 Task: In the Contact  LiamJones@AOL.com, schedule and save the meeting with title: 'Collaborative Discussion', Select date: '27 July, 2023', select start time: 6:00:PM. Add location in person Los Angeles with meeting description: Kindly join this meeting to understand Product Demo and Service Presentation.. Logged in from softage.5@softage.net
Action: Mouse moved to (113, 69)
Screenshot: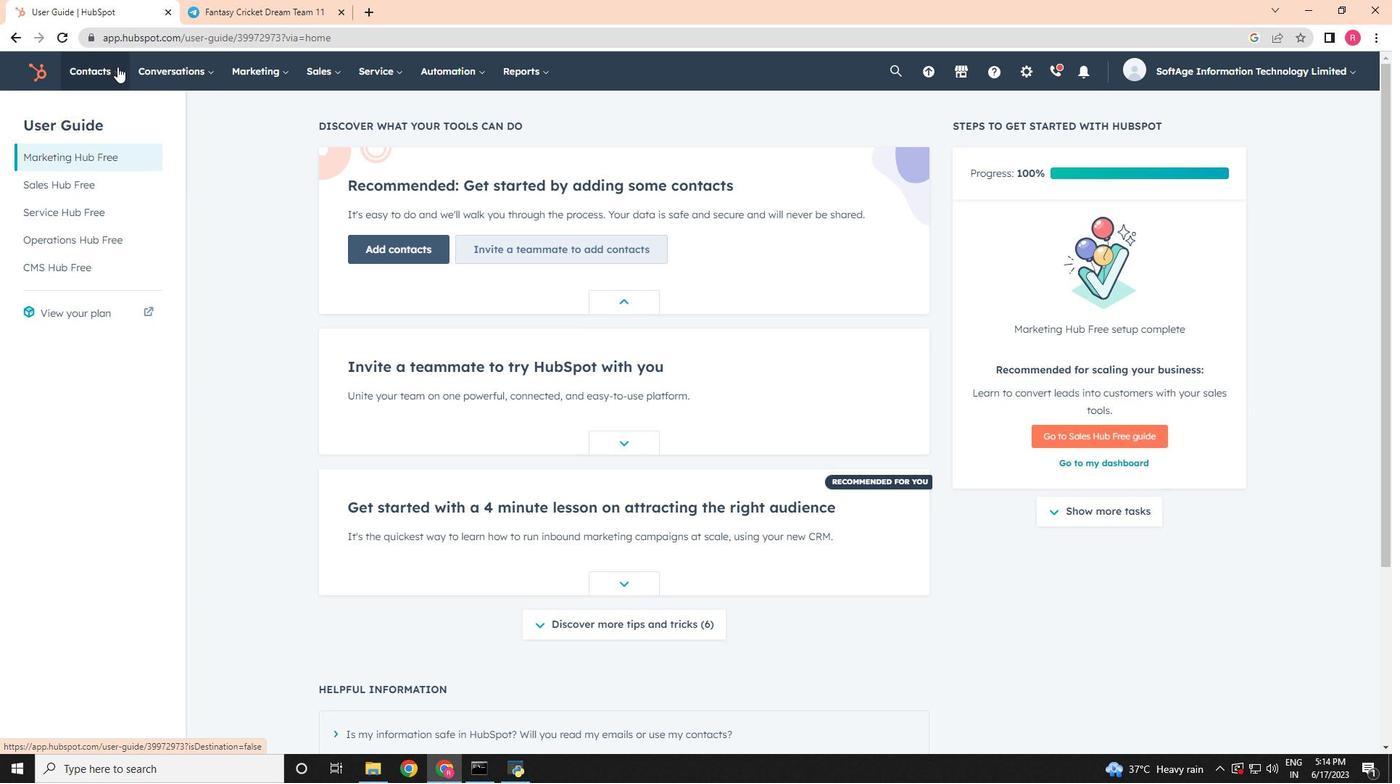 
Action: Mouse pressed left at (113, 69)
Screenshot: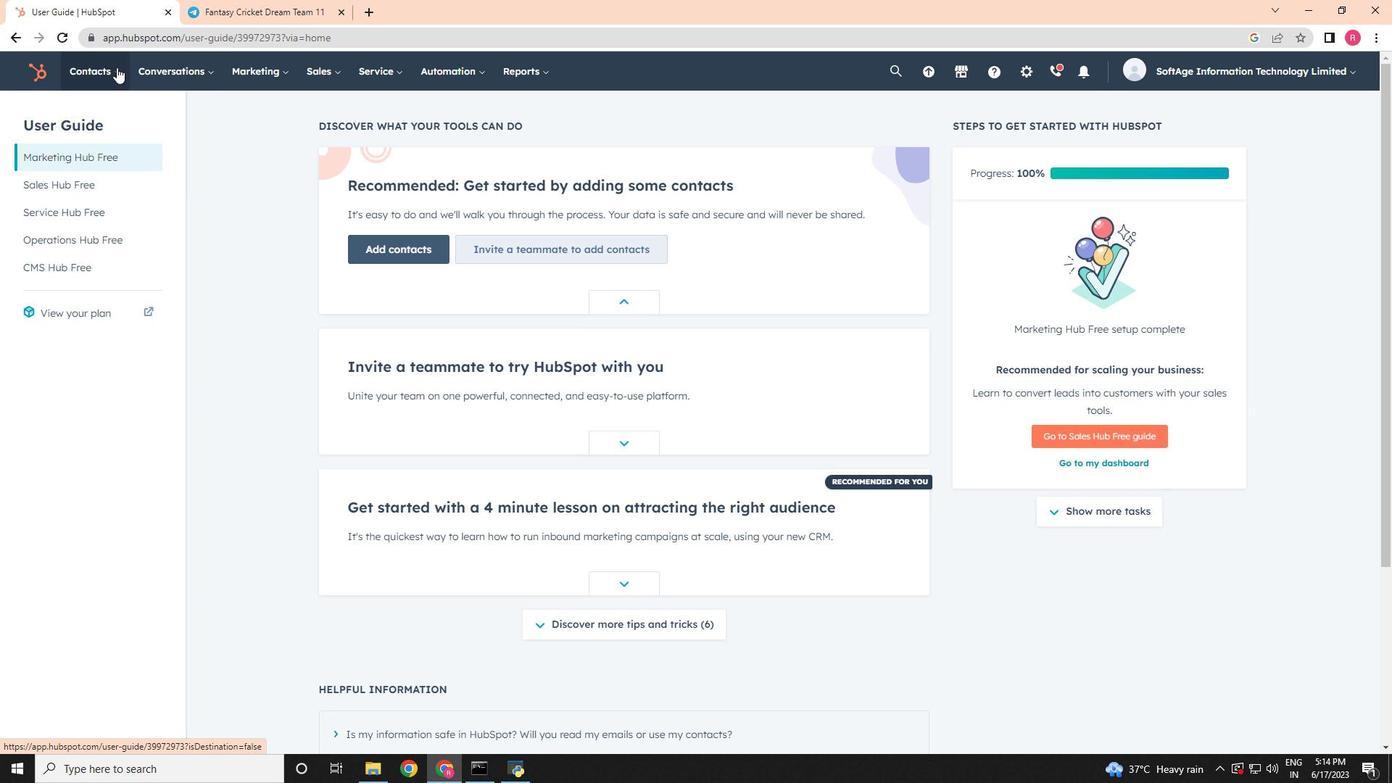 
Action: Mouse moved to (109, 118)
Screenshot: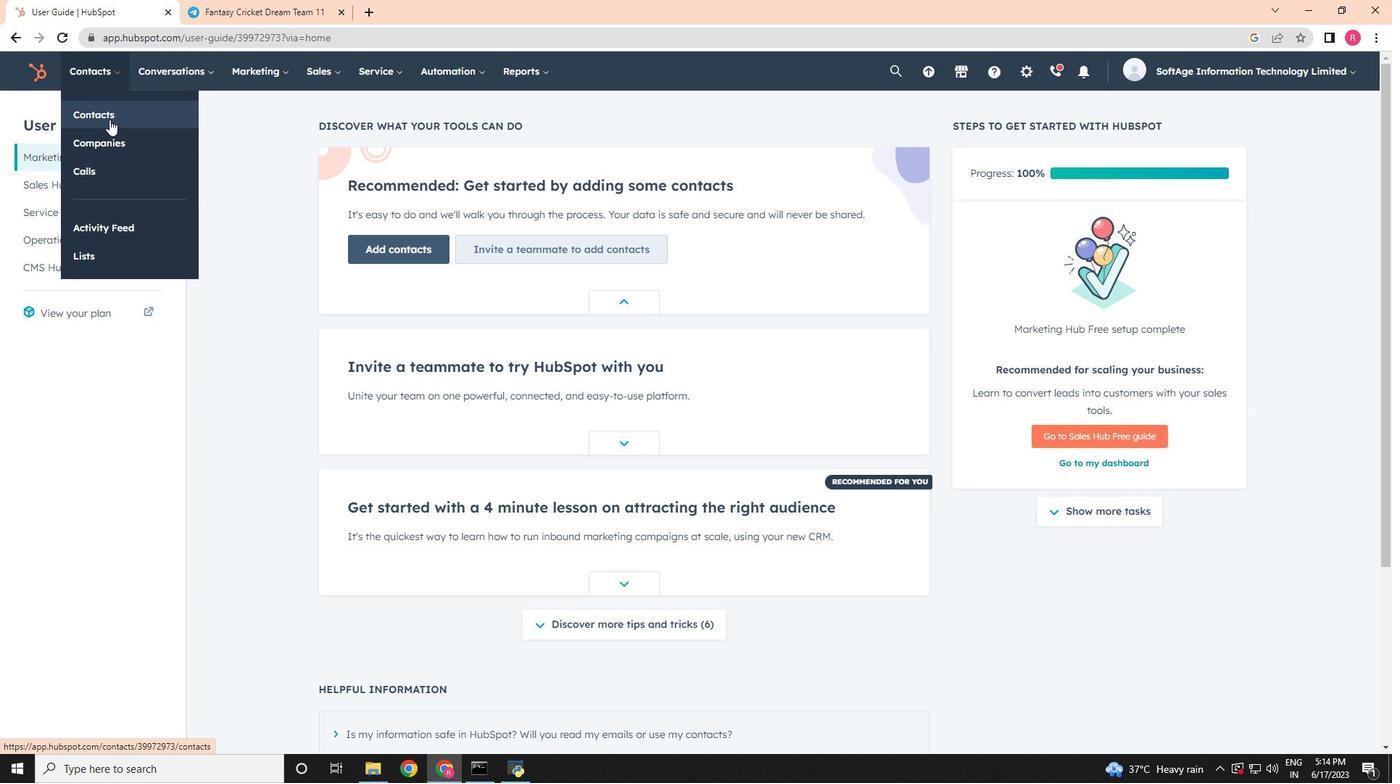 
Action: Mouse pressed left at (109, 118)
Screenshot: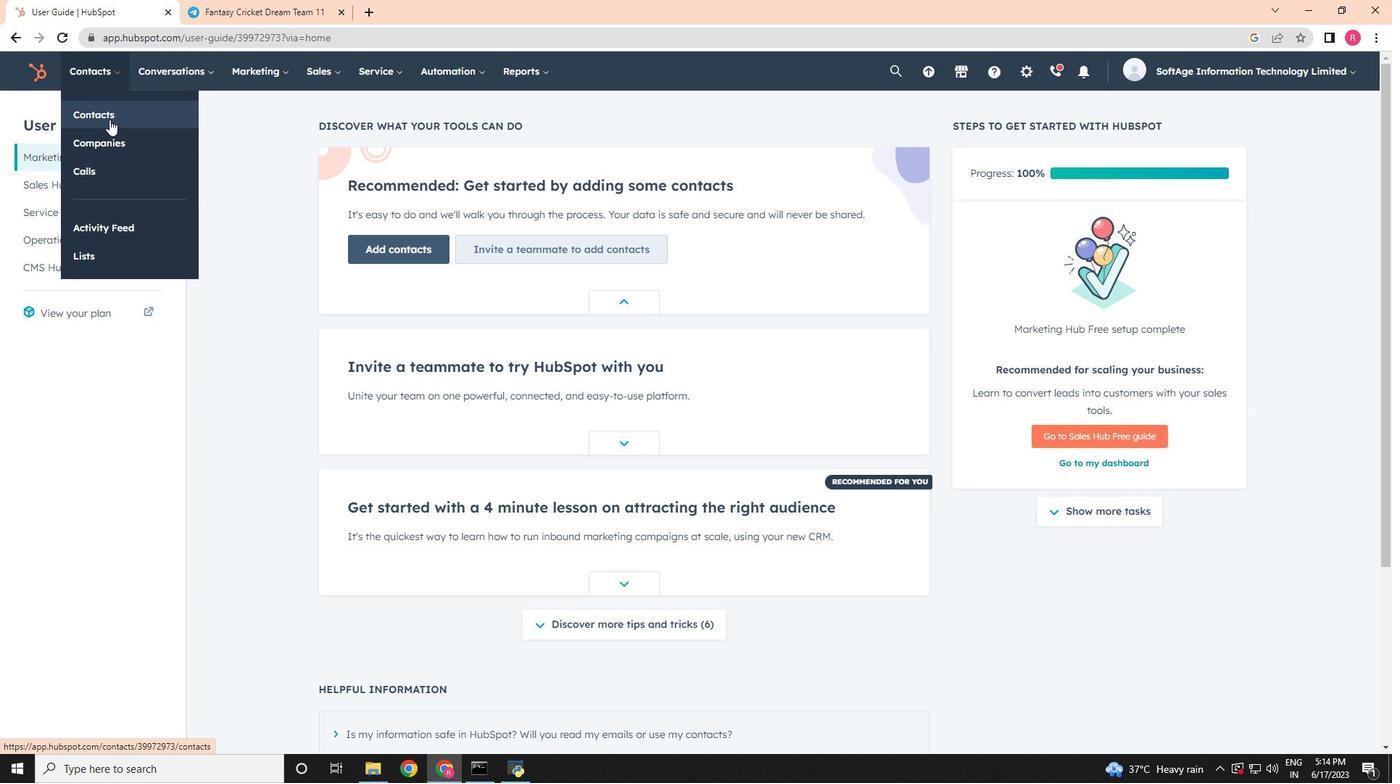 
Action: Mouse moved to (118, 236)
Screenshot: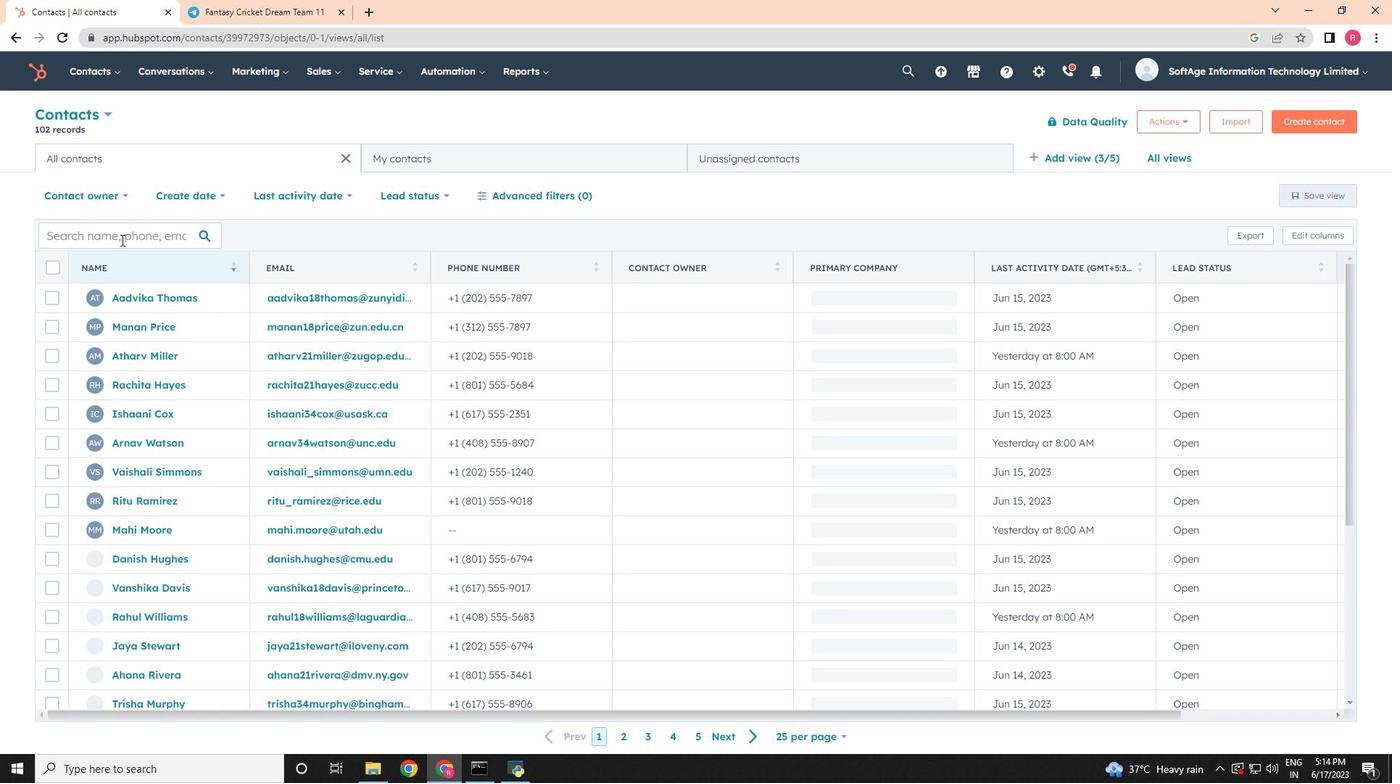 
Action: Mouse pressed left at (118, 236)
Screenshot: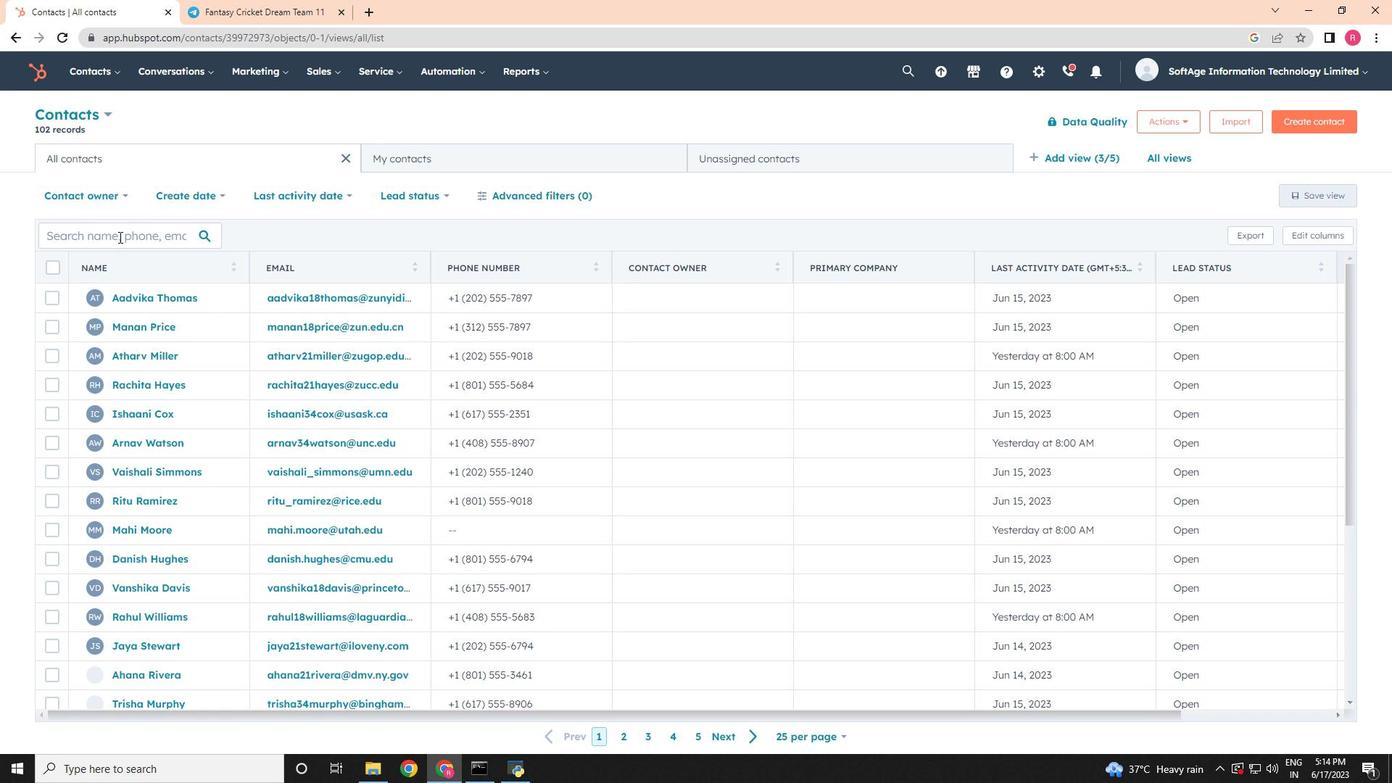 
Action: Key pressed <Key.shift><Key.shift>Liam<Key.shift>Jones<Key.shift><Key.shift><Key.shift><Key.shift><Key.shift><Key.shift><Key.shift><Key.shift><Key.shift><Key.shift><Key.shift><Key.shift><Key.shift><Key.shift><Key.shift><Key.shift><Key.shift><Key.shift><Key.shift><Key.shift><Key.shift><Key.shift>@<Key.shift>AOL
Screenshot: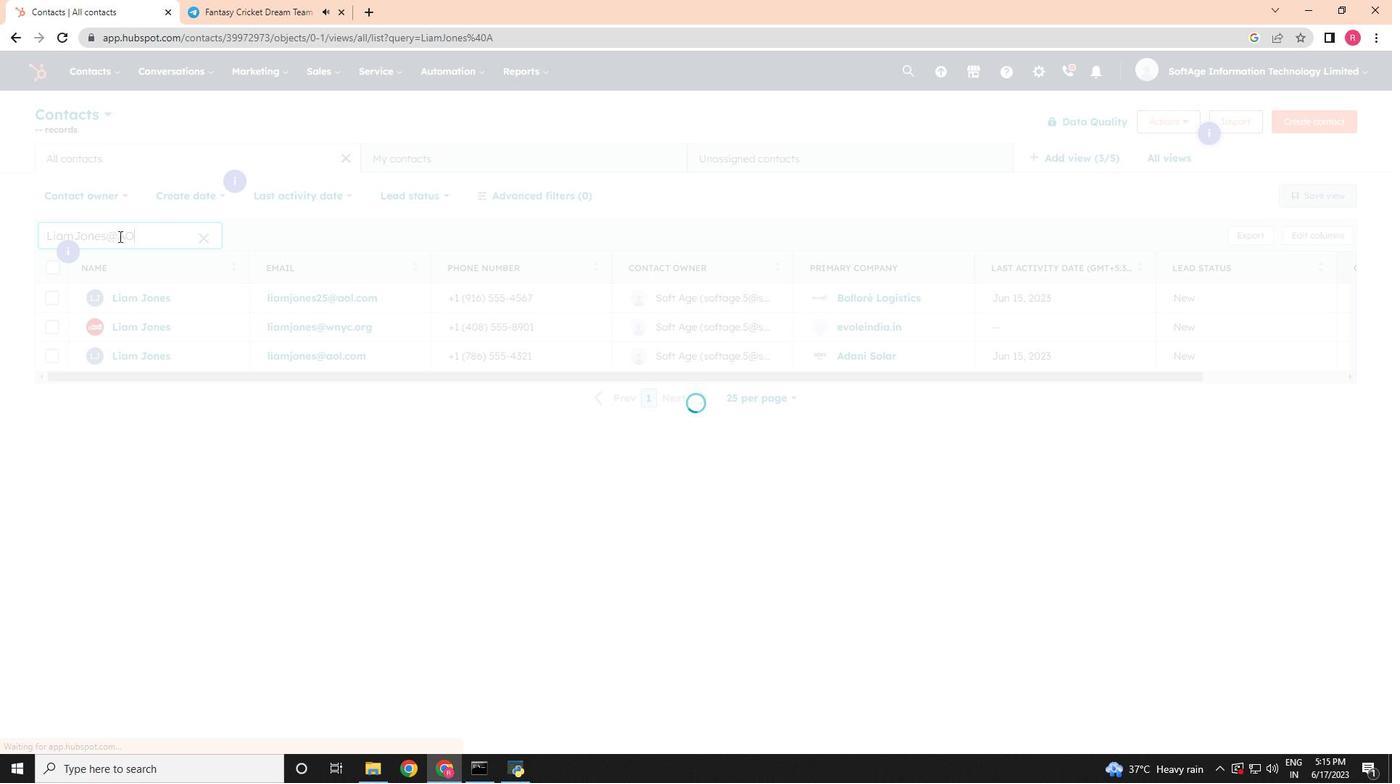 
Action: Mouse moved to (145, 298)
Screenshot: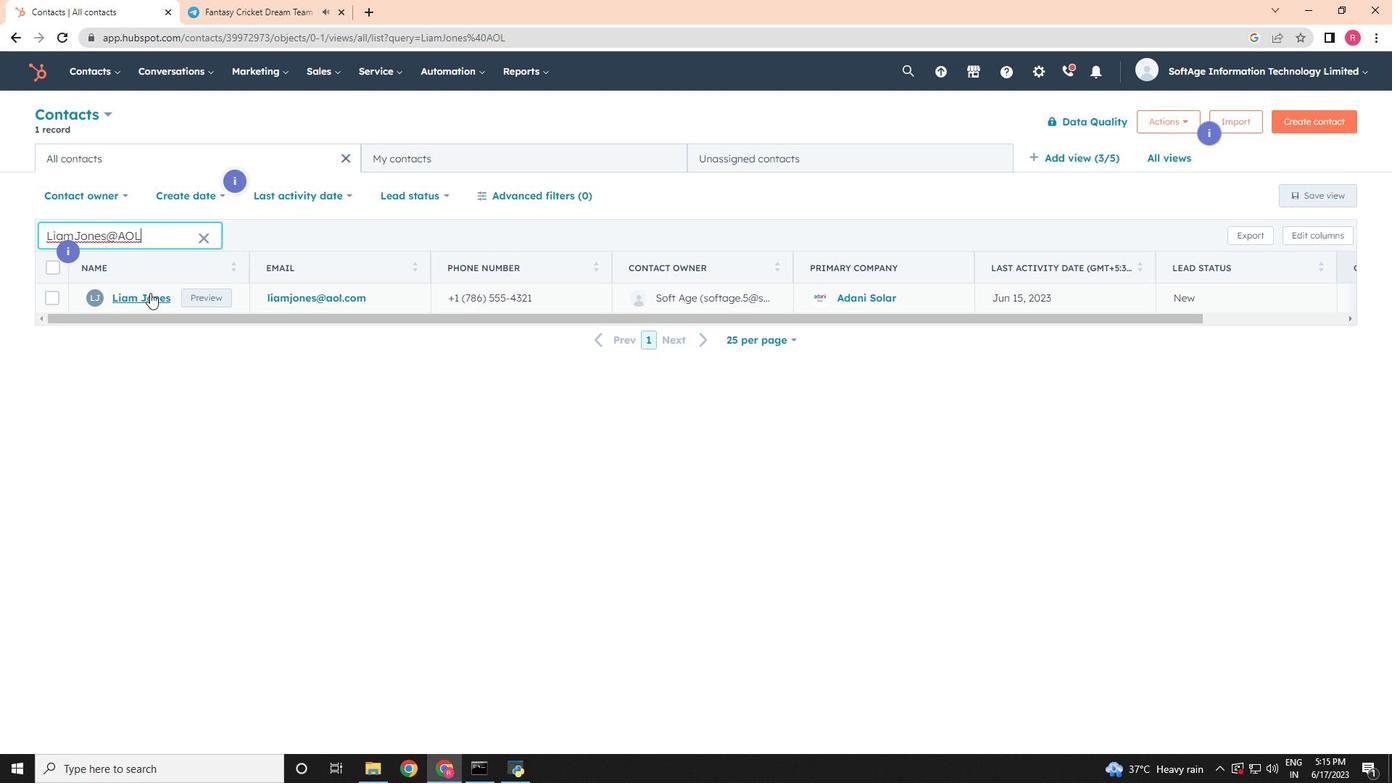 
Action: Mouse pressed left at (145, 298)
Screenshot: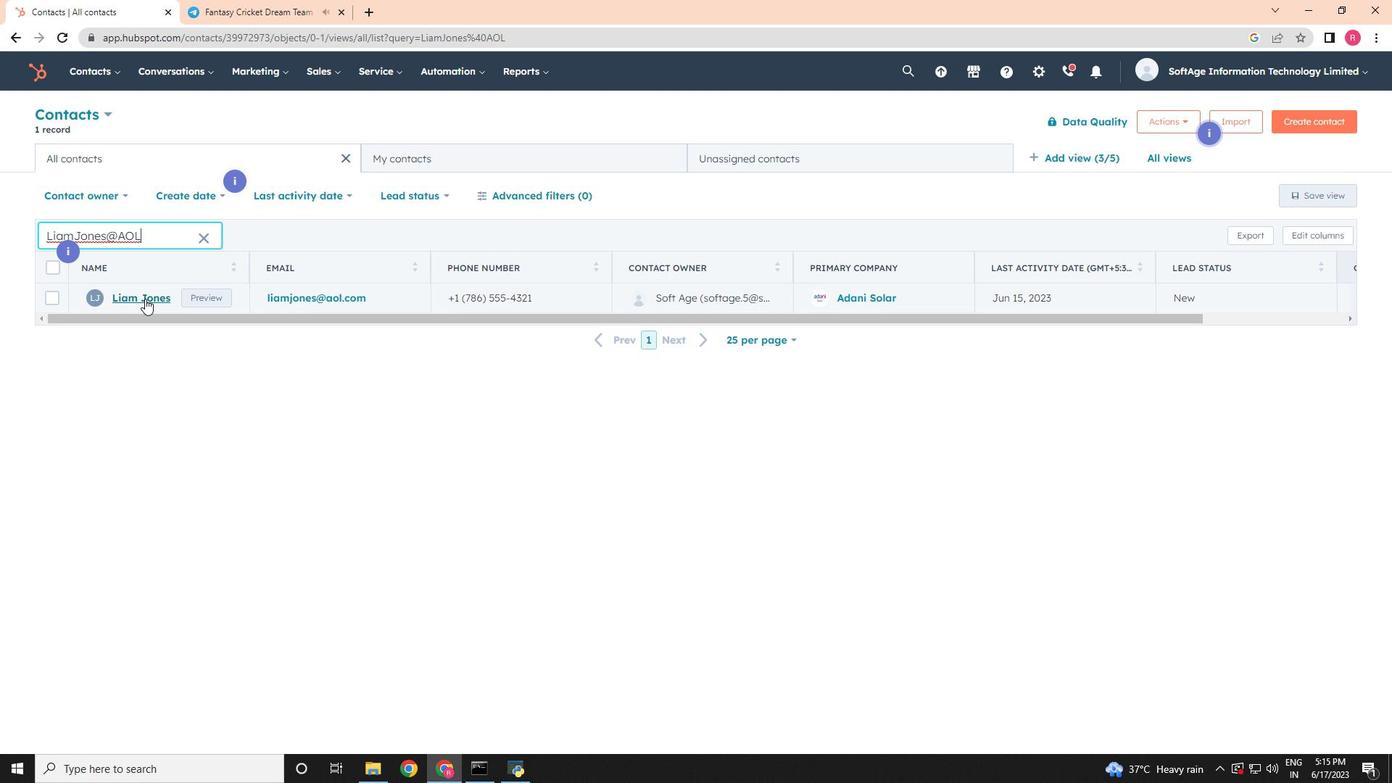 
Action: Mouse moved to (226, 295)
Screenshot: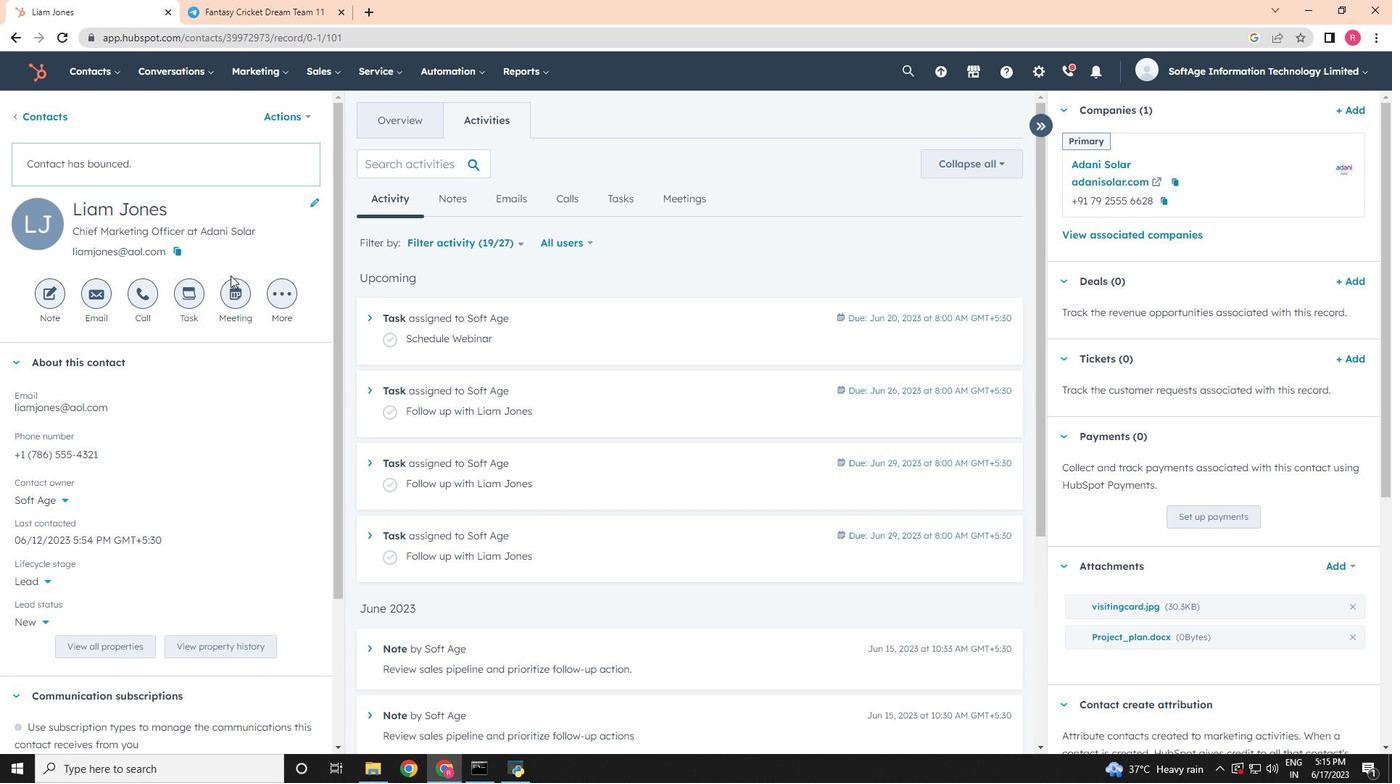 
Action: Mouse pressed left at (226, 295)
Screenshot: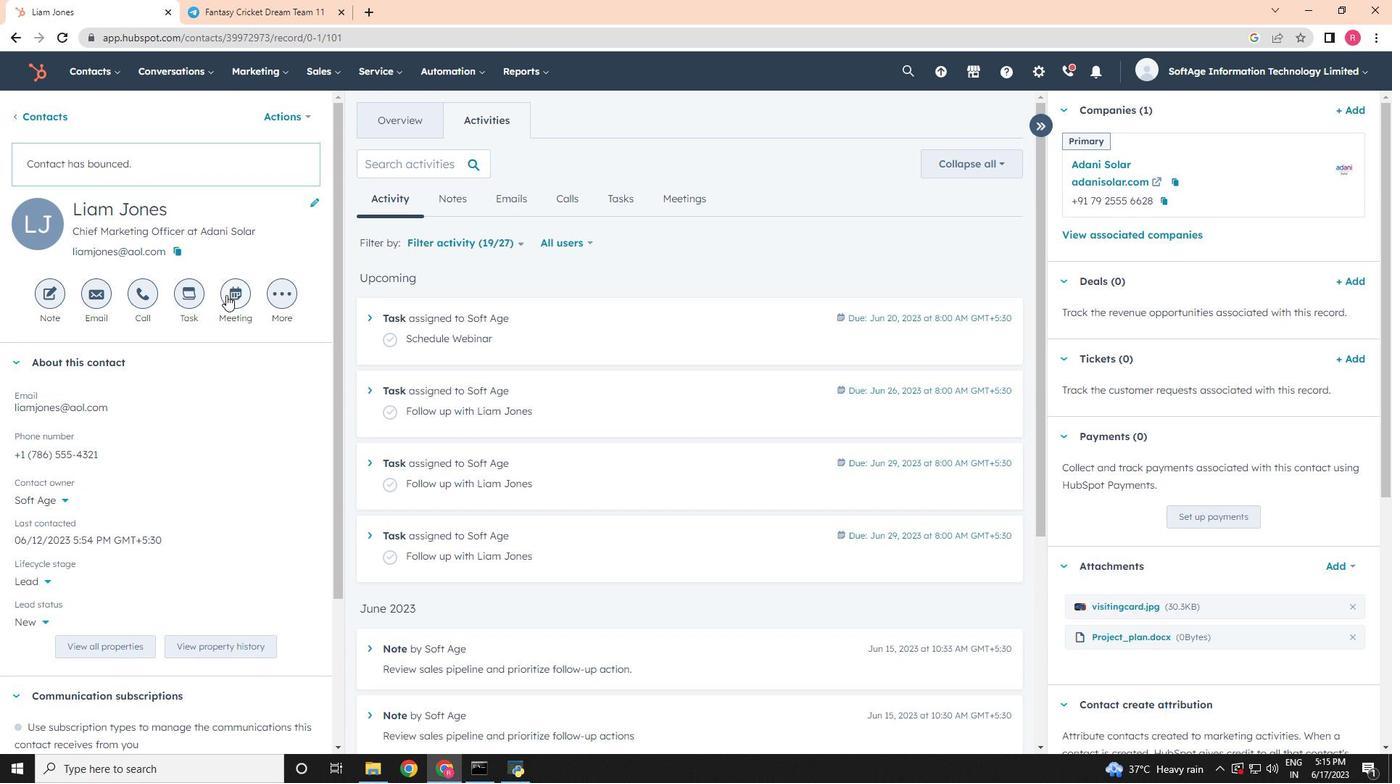 
Action: Mouse moved to (767, 60)
Screenshot: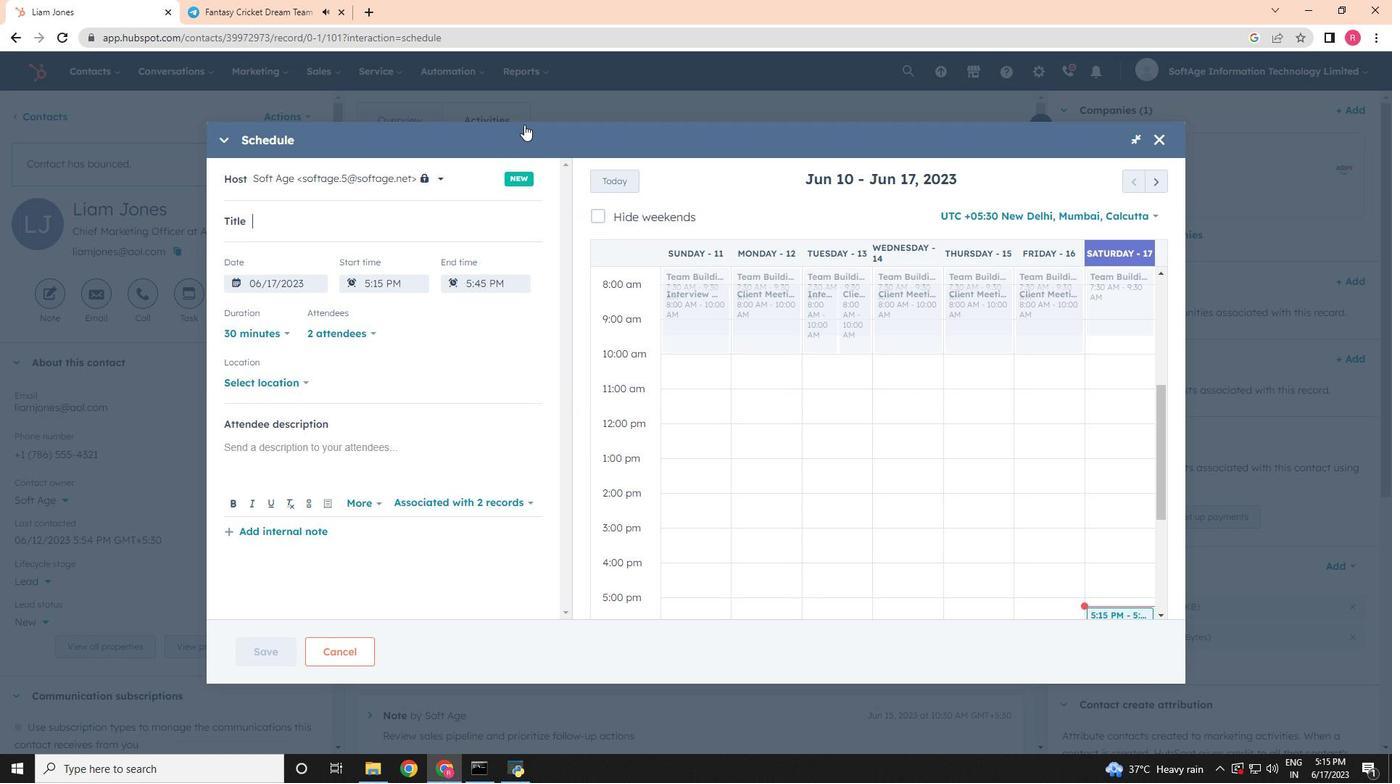 
Action: Key pressed <Key.shift>Collabrative<Key.space><Key.shift>Discussion
Screenshot: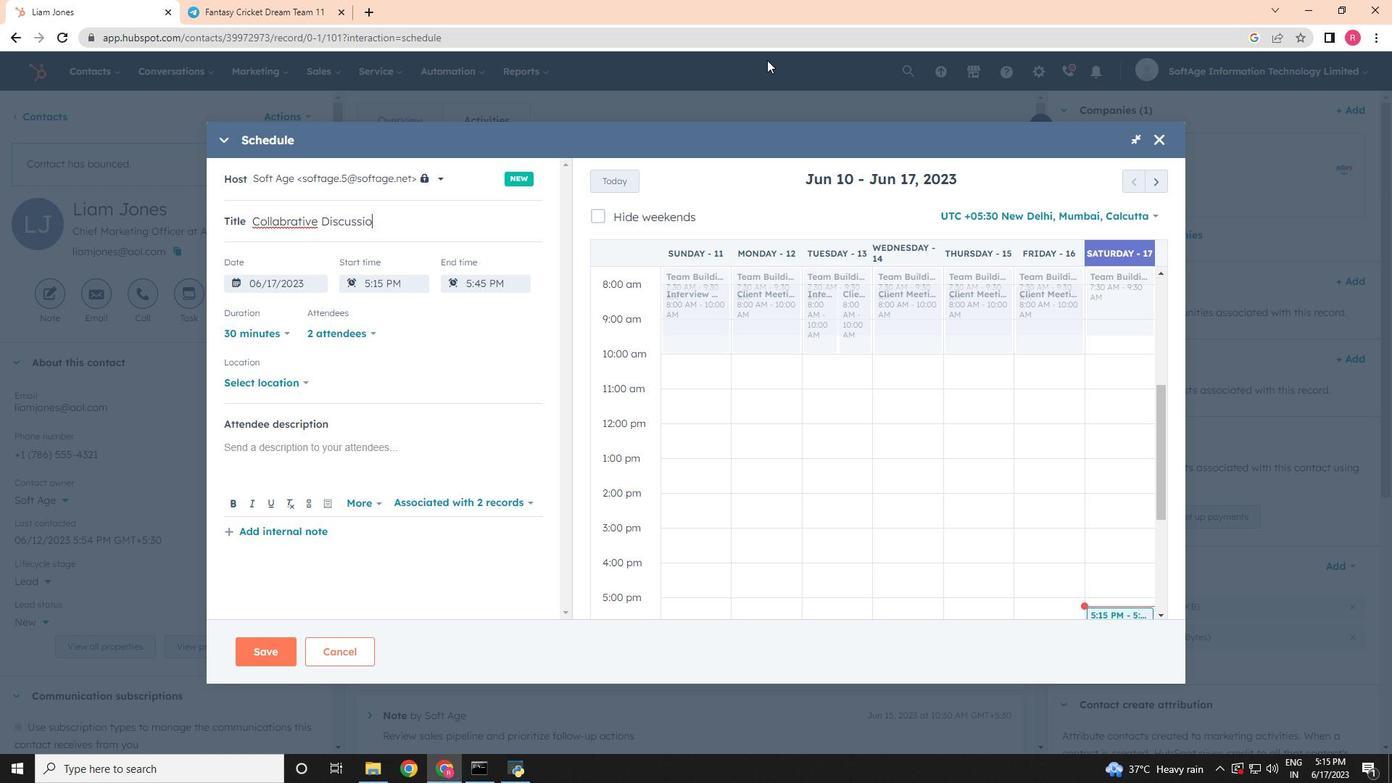 
Action: Mouse moved to (284, 223)
Screenshot: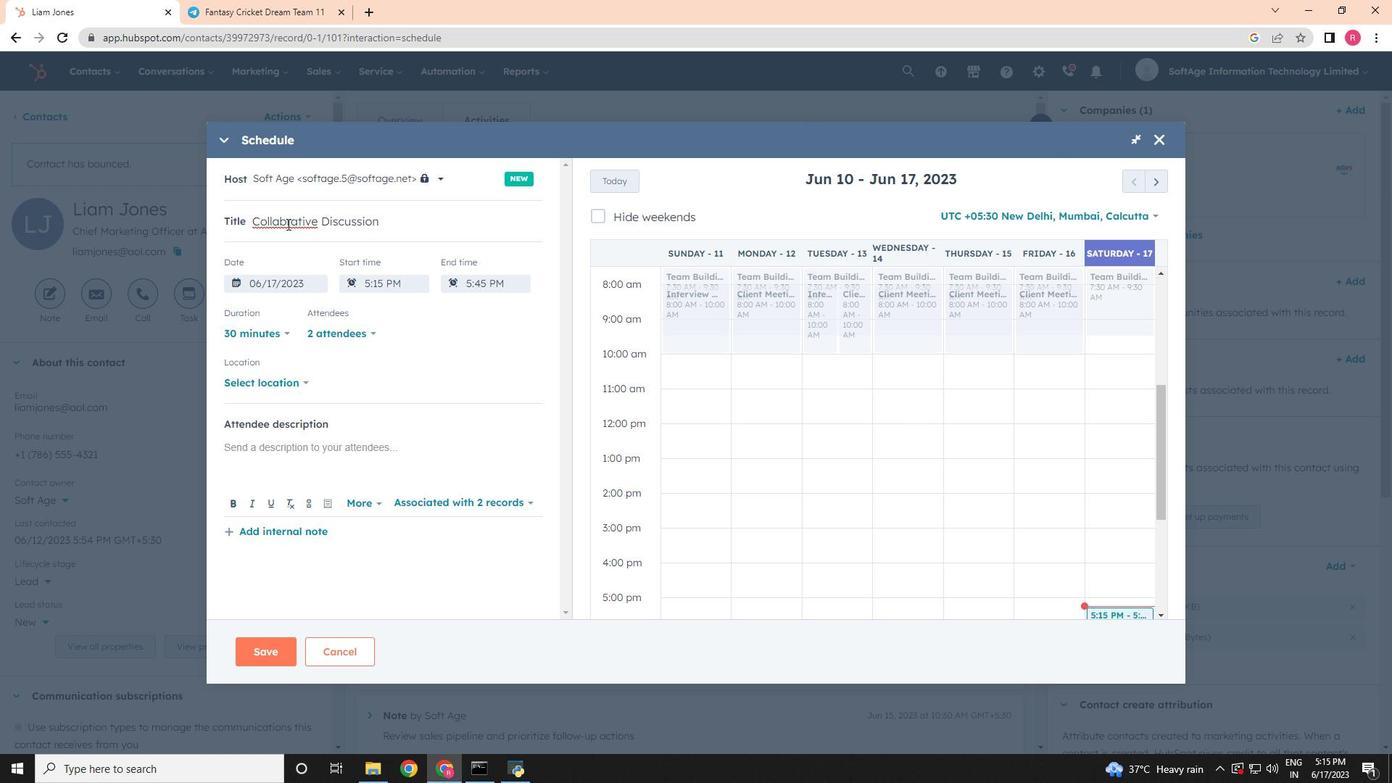 
Action: Mouse pressed left at (284, 223)
Screenshot: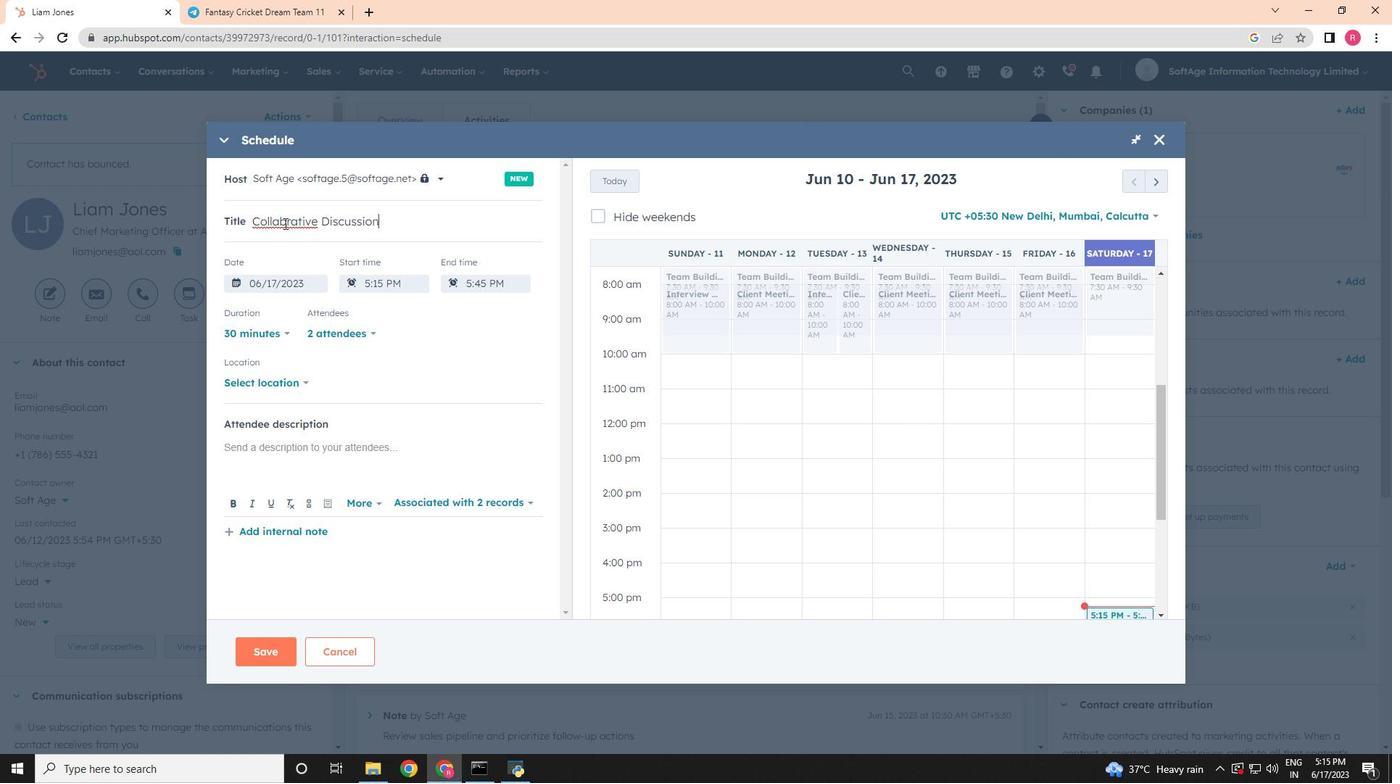 
Action: Key pressed o
Screenshot: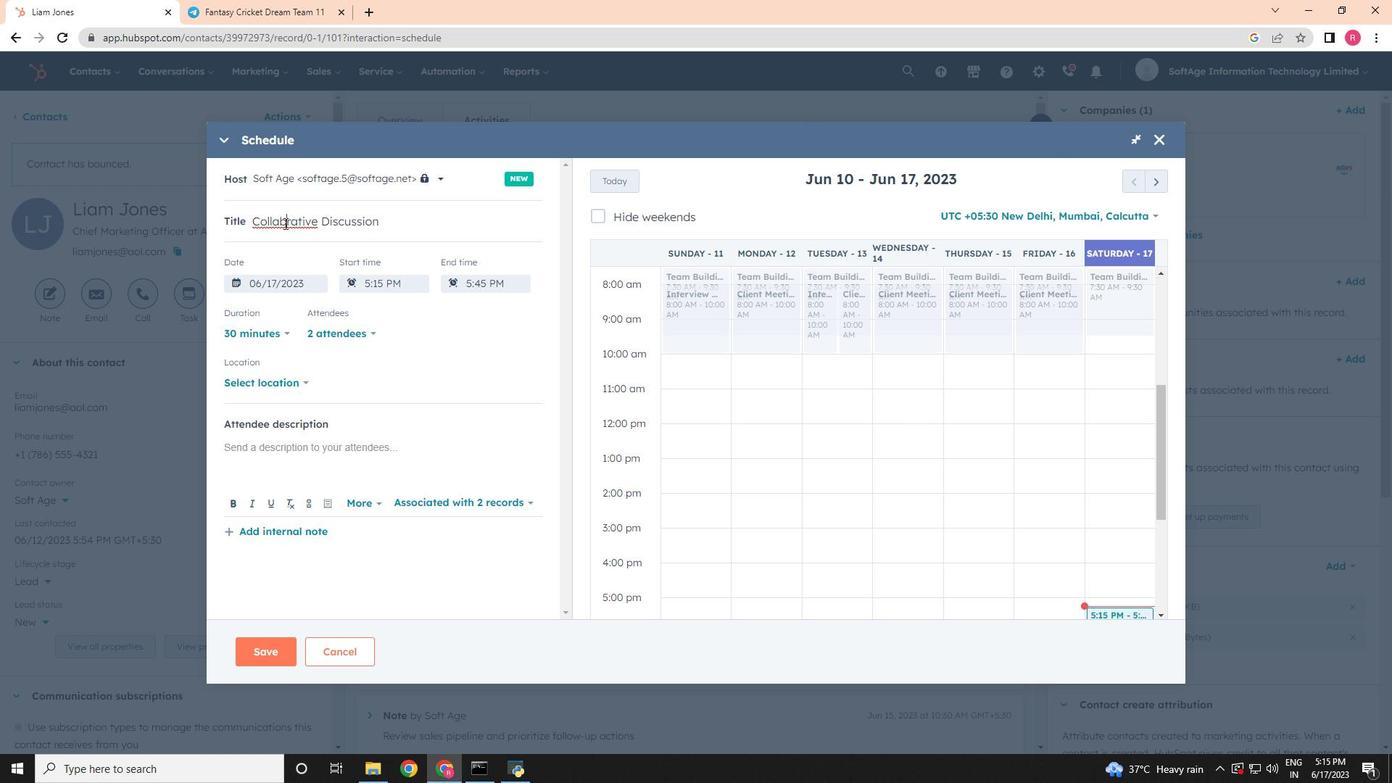 
Action: Mouse moved to (316, 287)
Screenshot: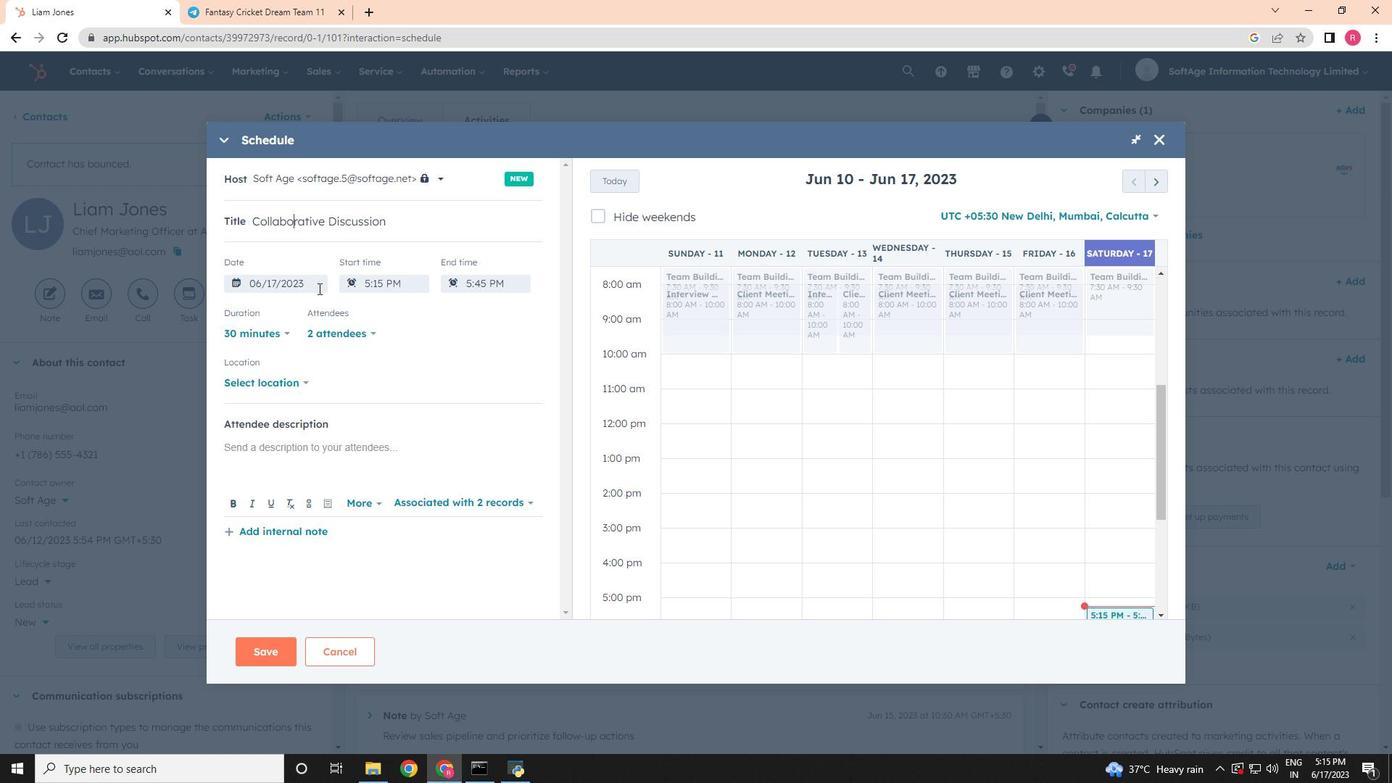 
Action: Mouse pressed left at (316, 287)
Screenshot: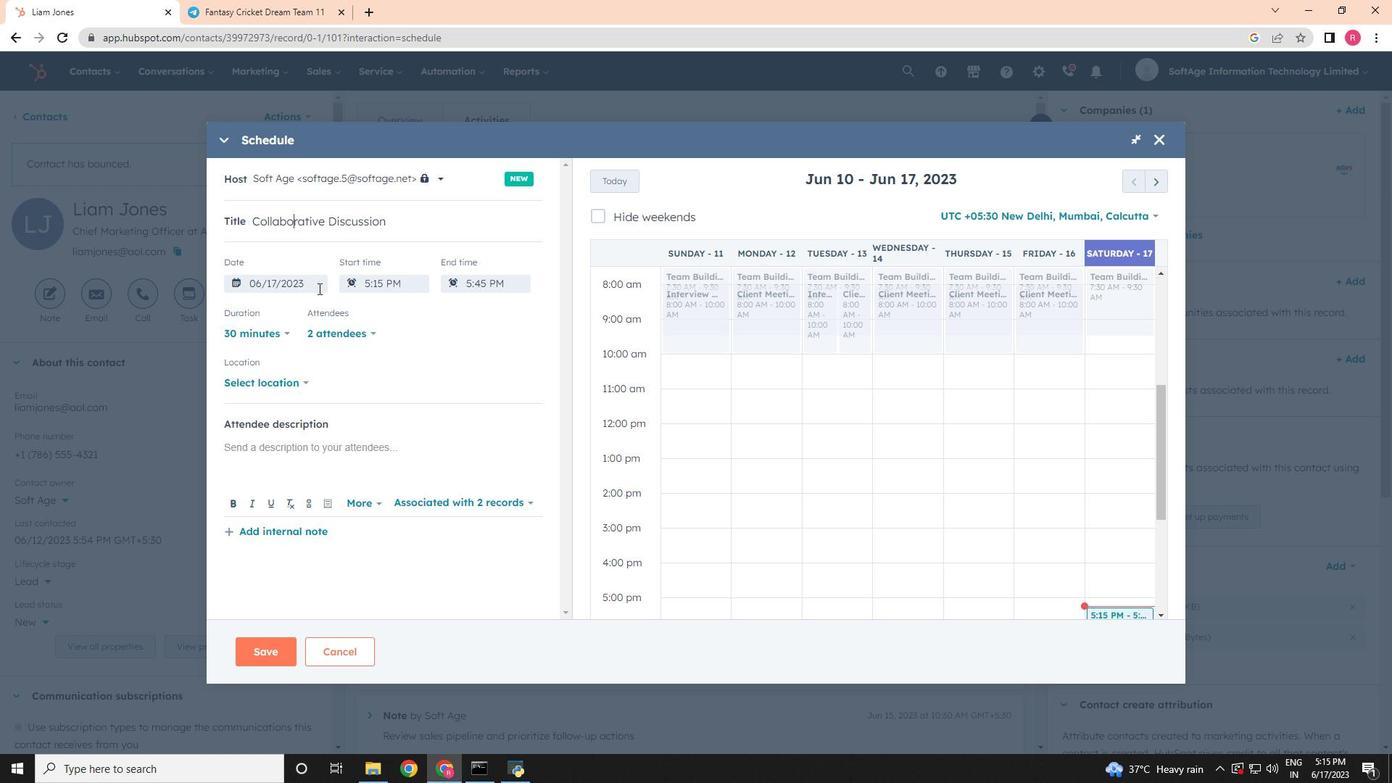 
Action: Mouse moved to (306, 284)
Screenshot: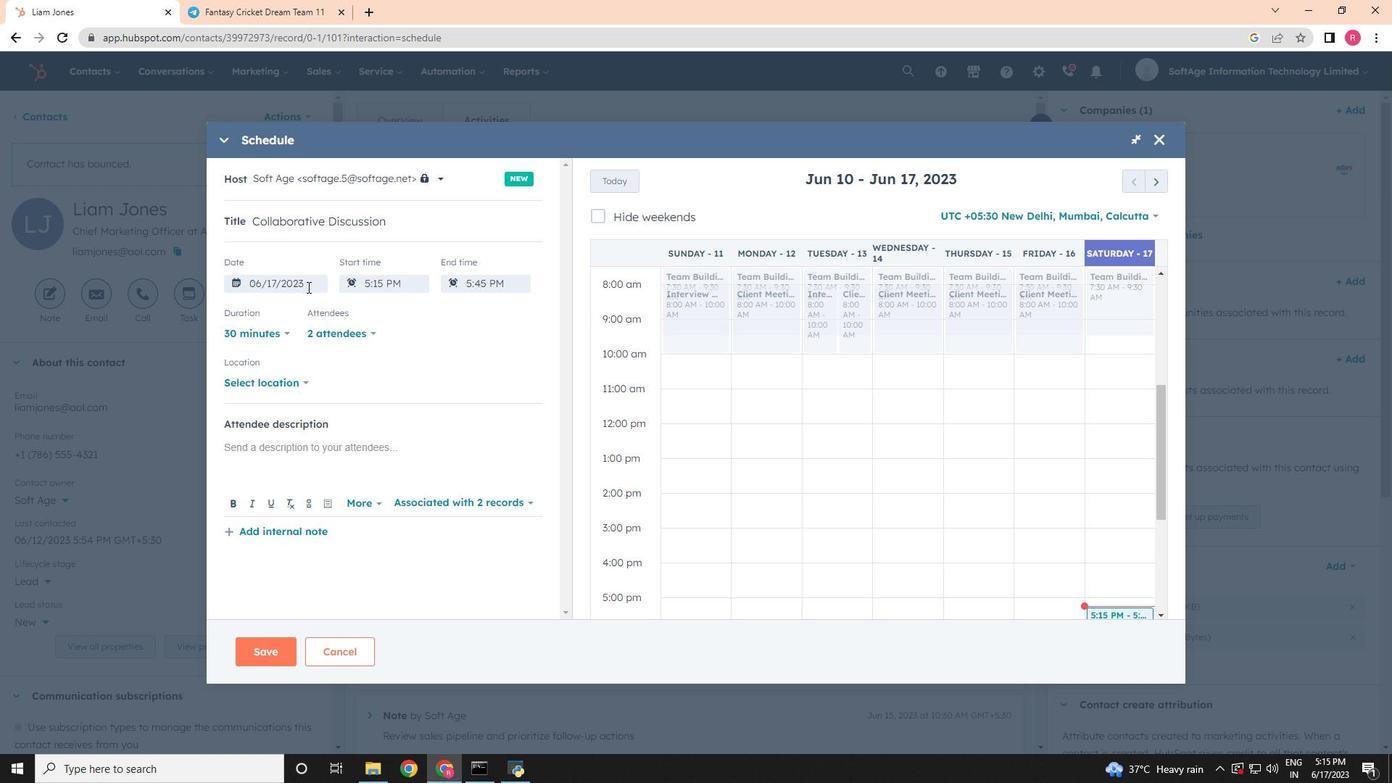 
Action: Mouse pressed left at (306, 284)
Screenshot: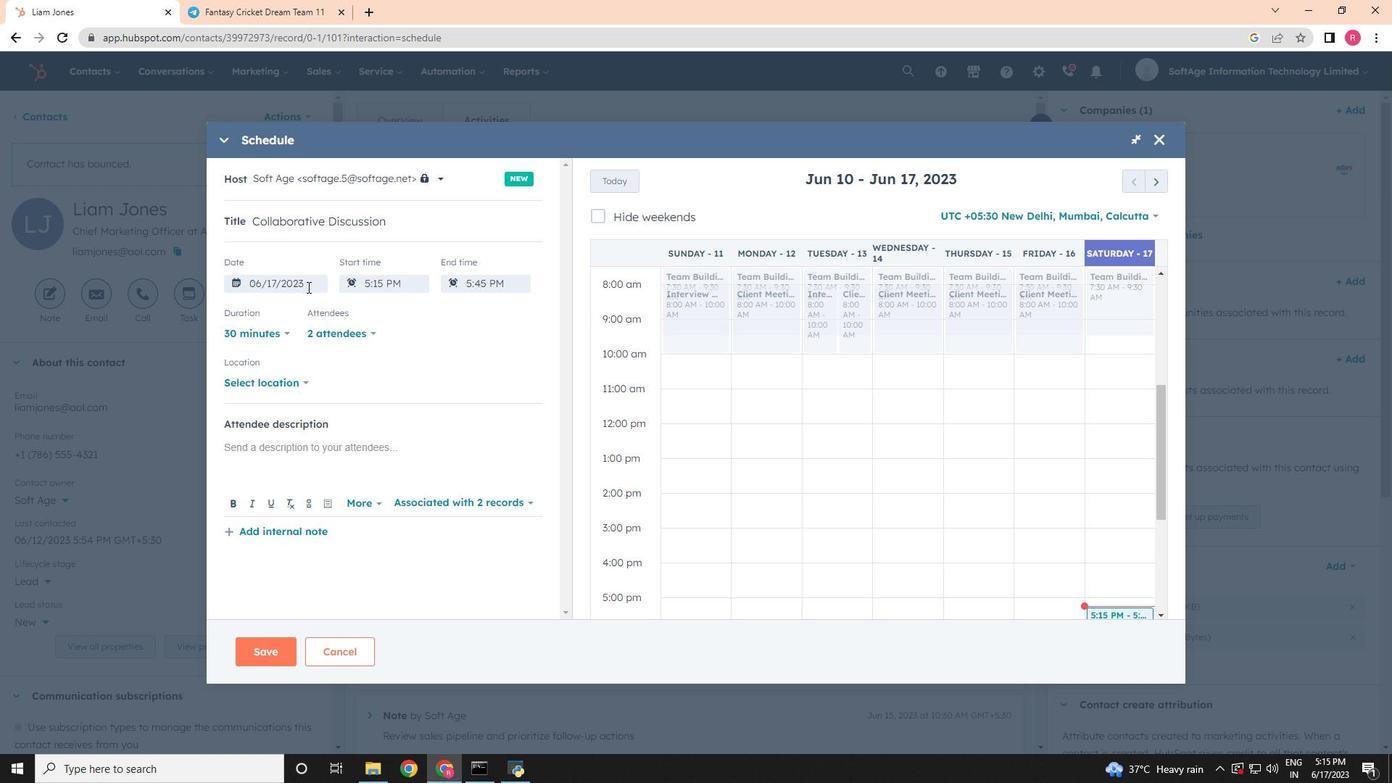 
Action: Mouse moved to (1153, 180)
Screenshot: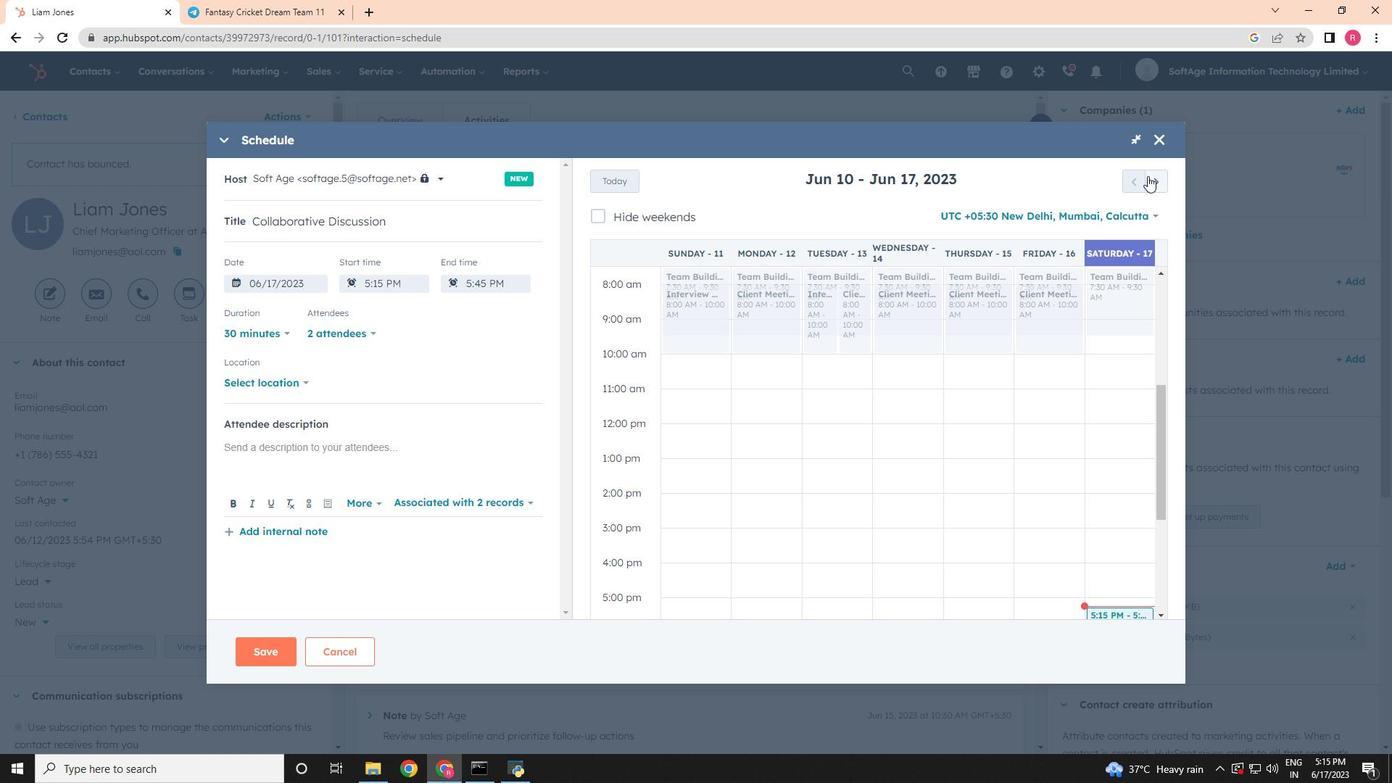 
Action: Mouse pressed left at (1153, 180)
Screenshot: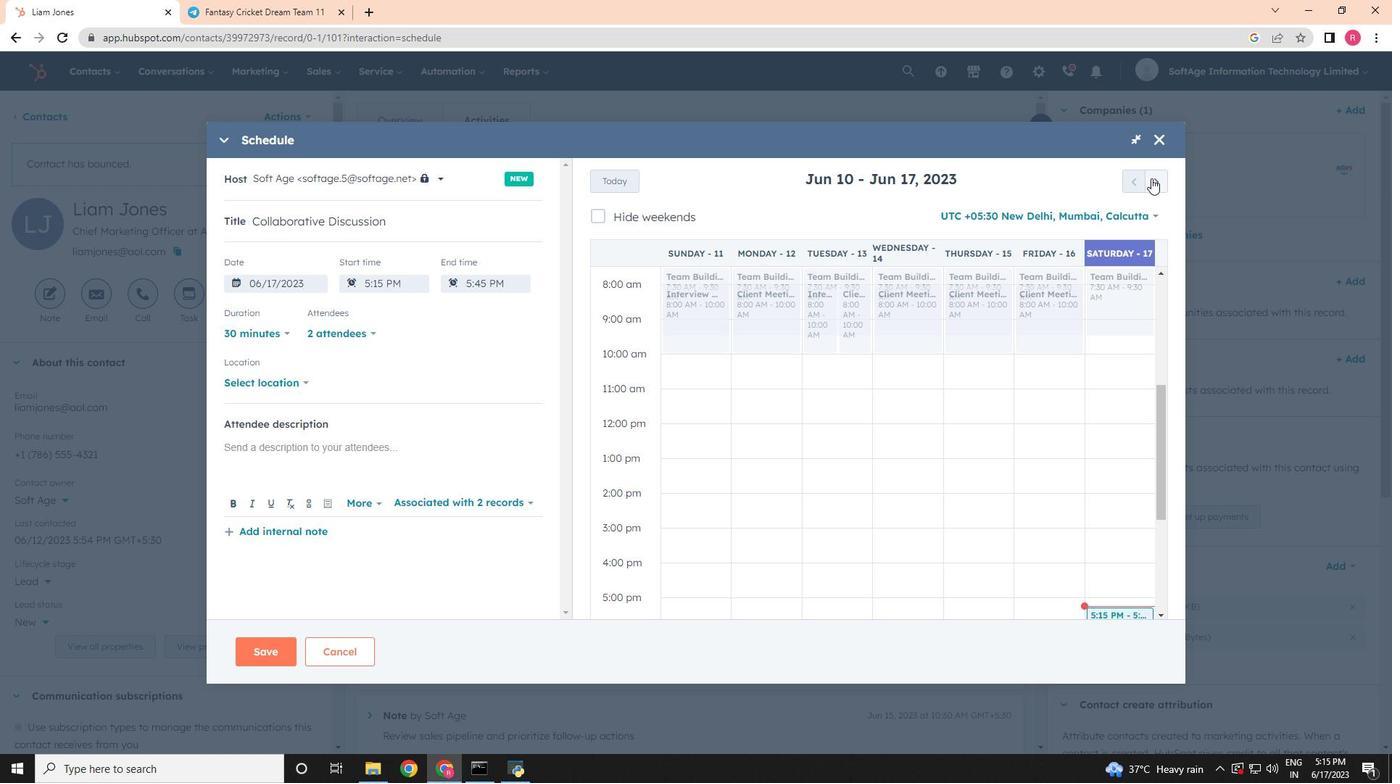 
Action: Mouse moved to (1153, 180)
Screenshot: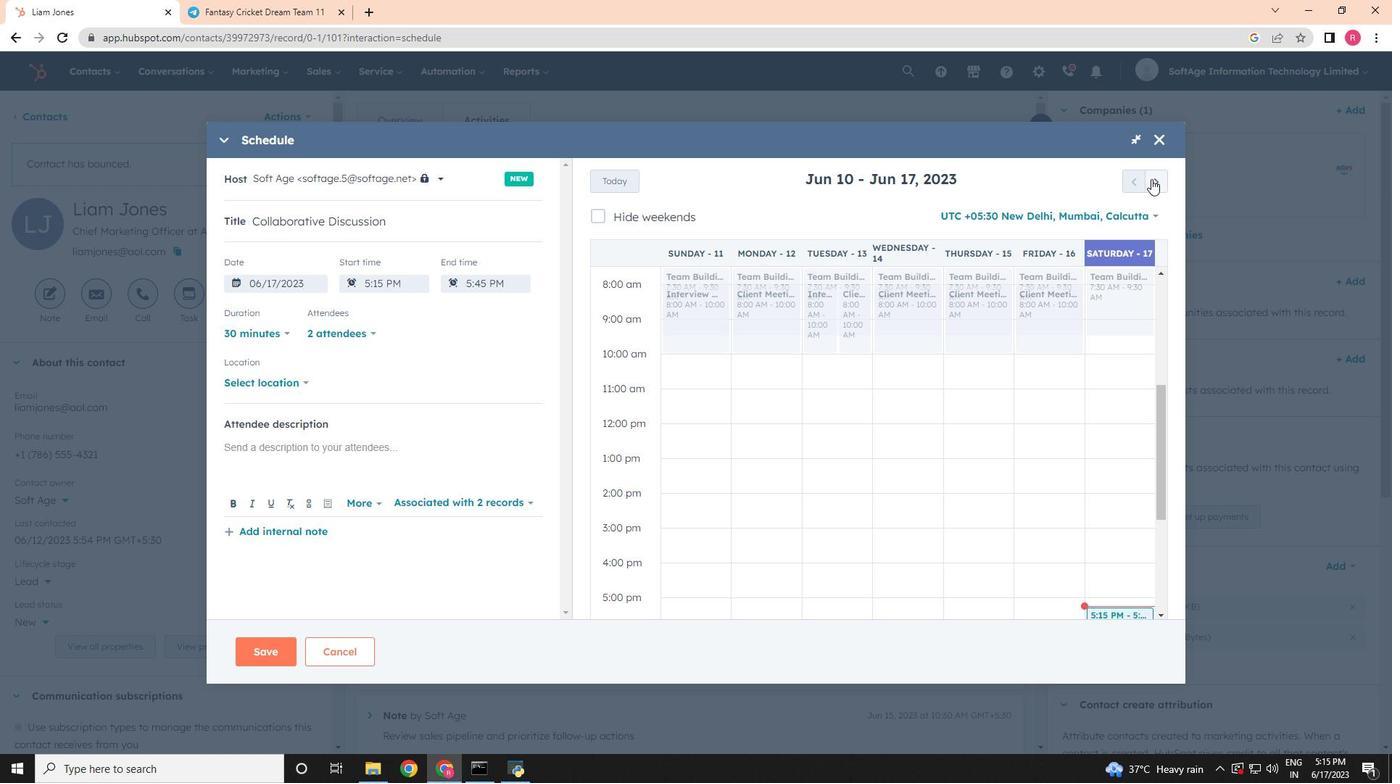 
Action: Mouse pressed left at (1153, 180)
Screenshot: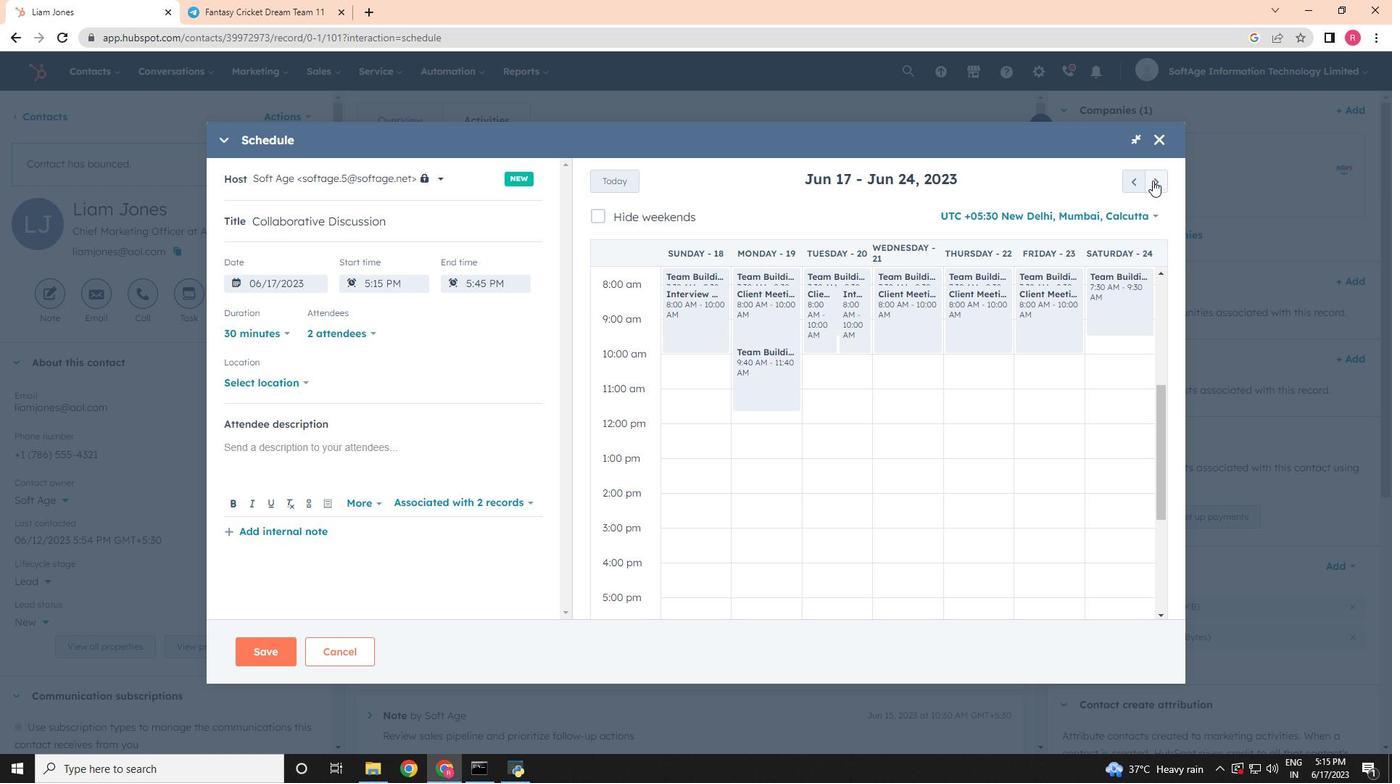 
Action: Mouse moved to (846, 256)
Screenshot: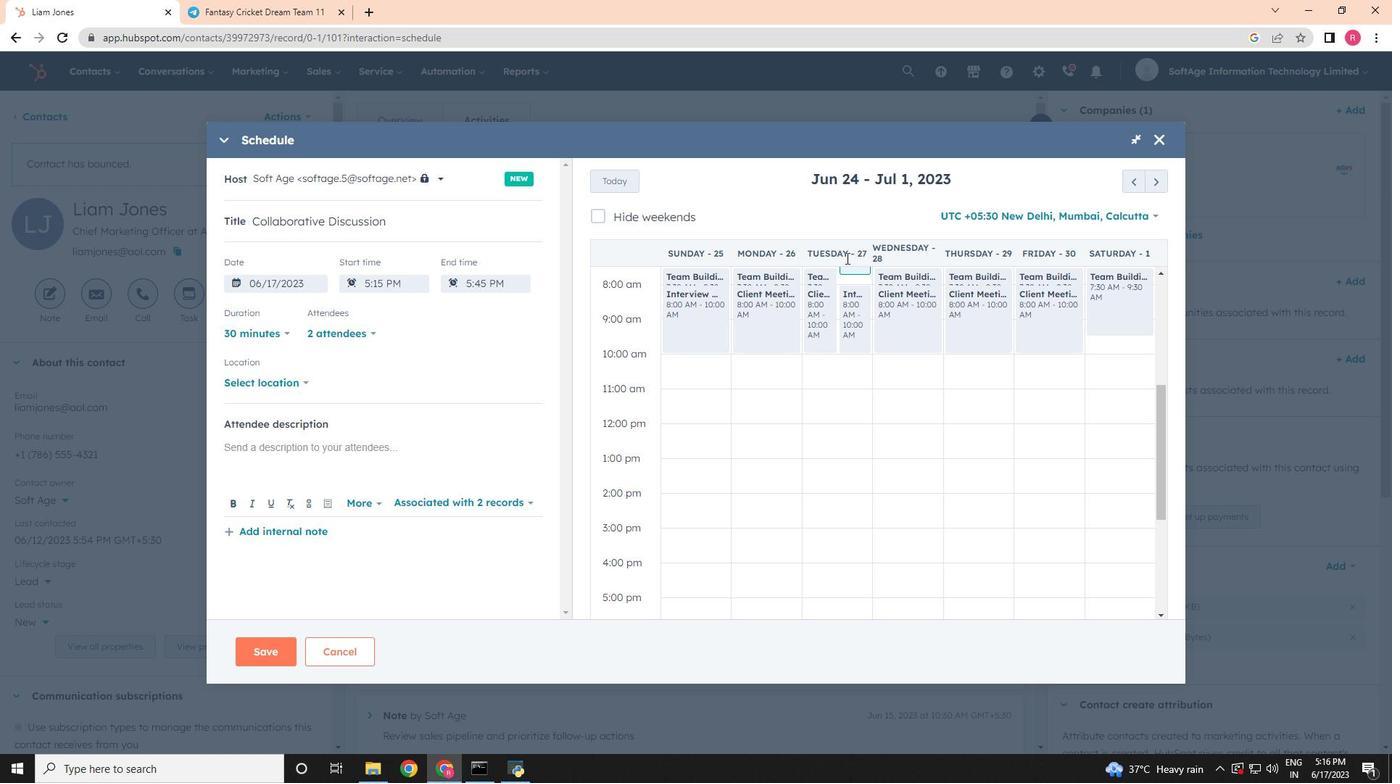 
Action: Mouse pressed left at (846, 256)
Screenshot: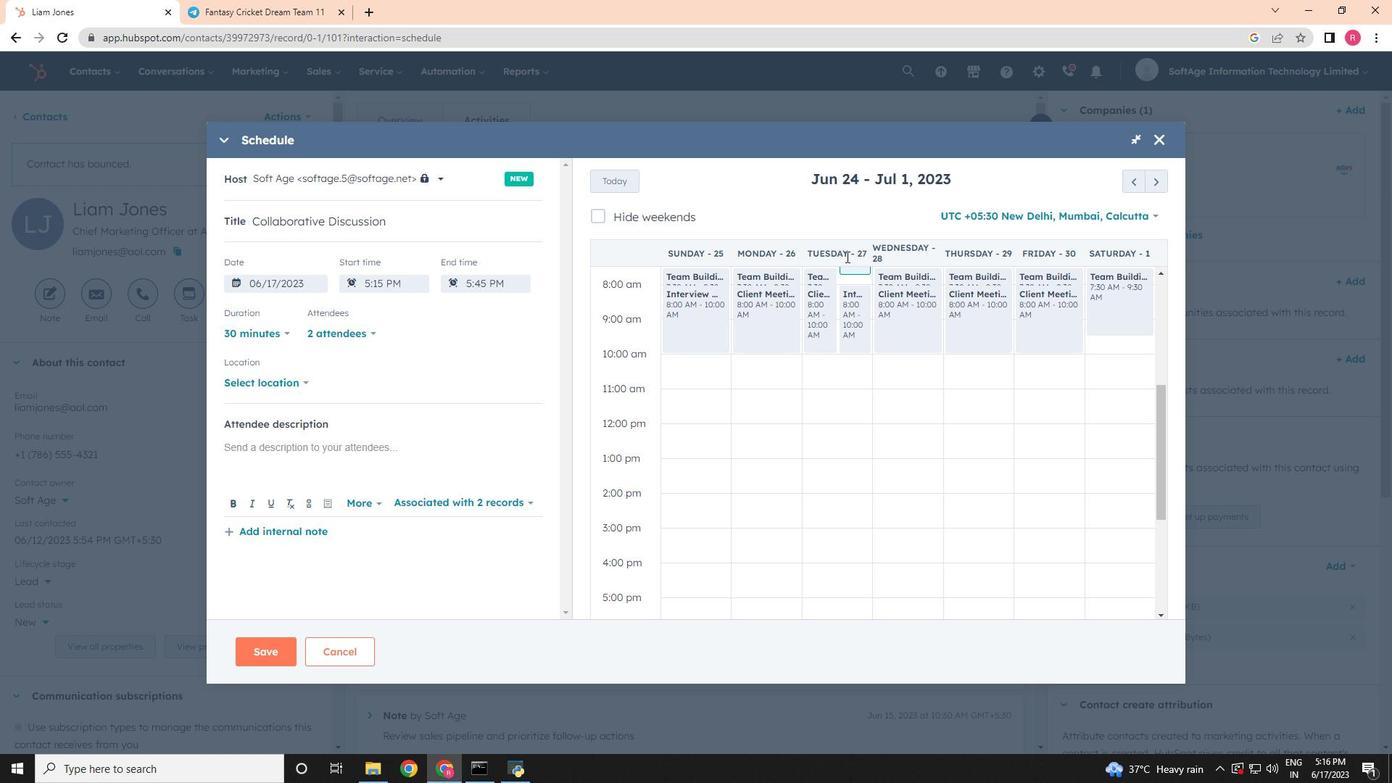 
Action: Mouse moved to (844, 438)
Screenshot: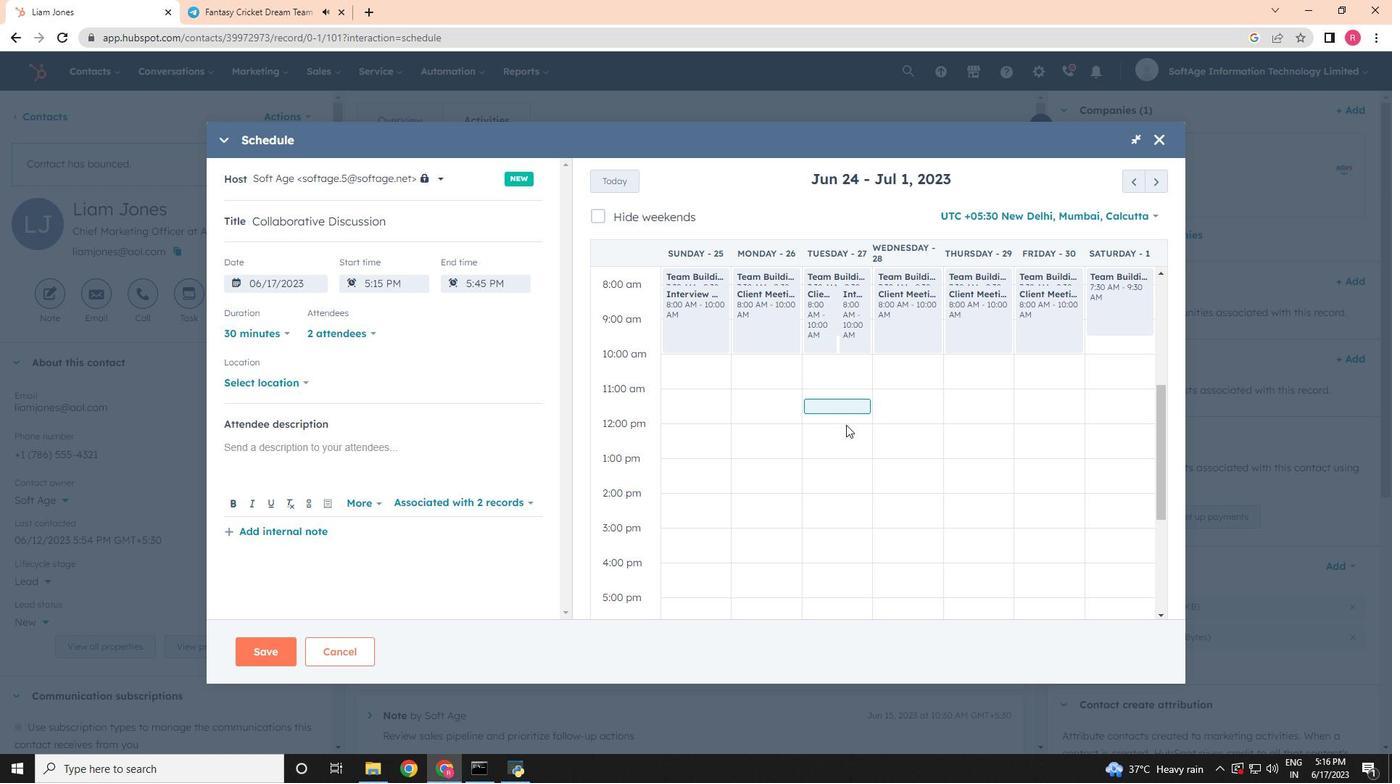 
Action: Mouse scrolled (844, 437) with delta (0, 0)
Screenshot: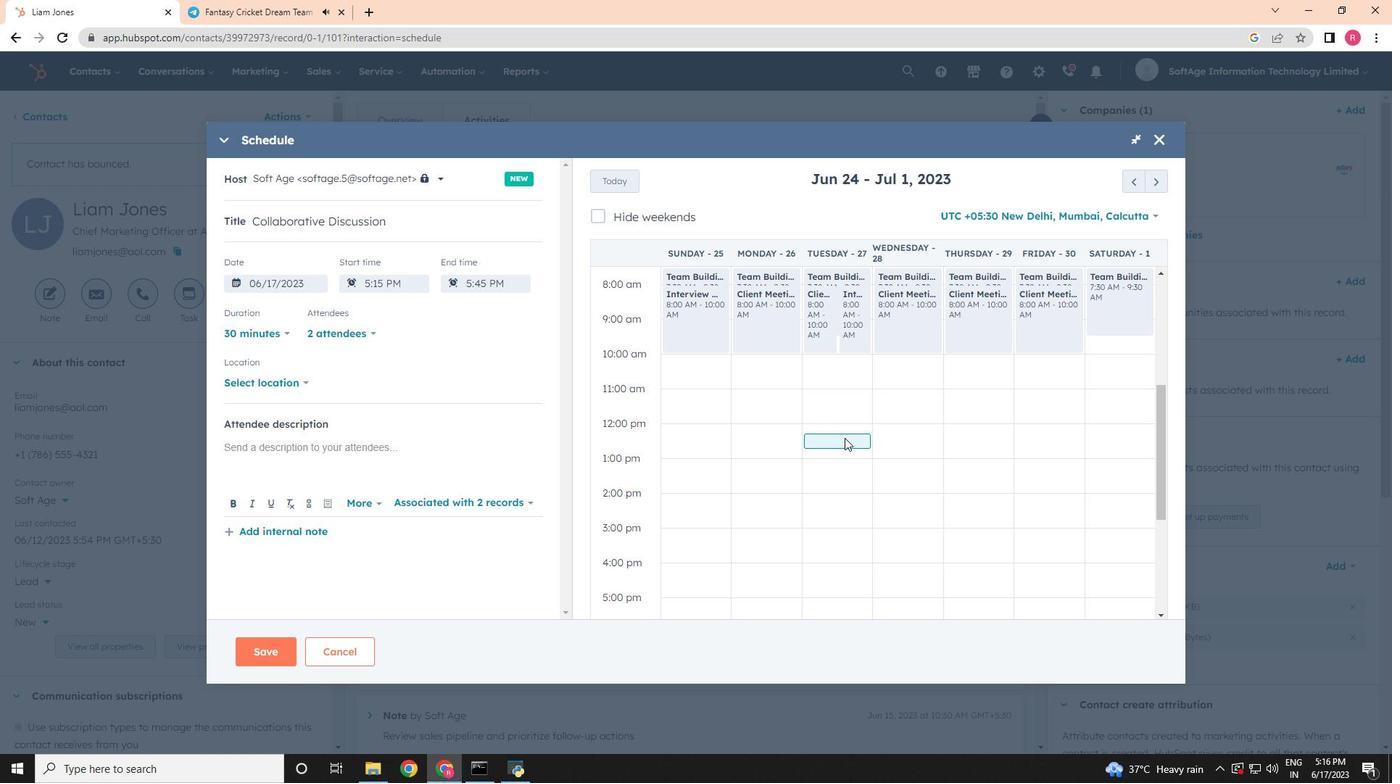 
Action: Mouse moved to (833, 573)
Screenshot: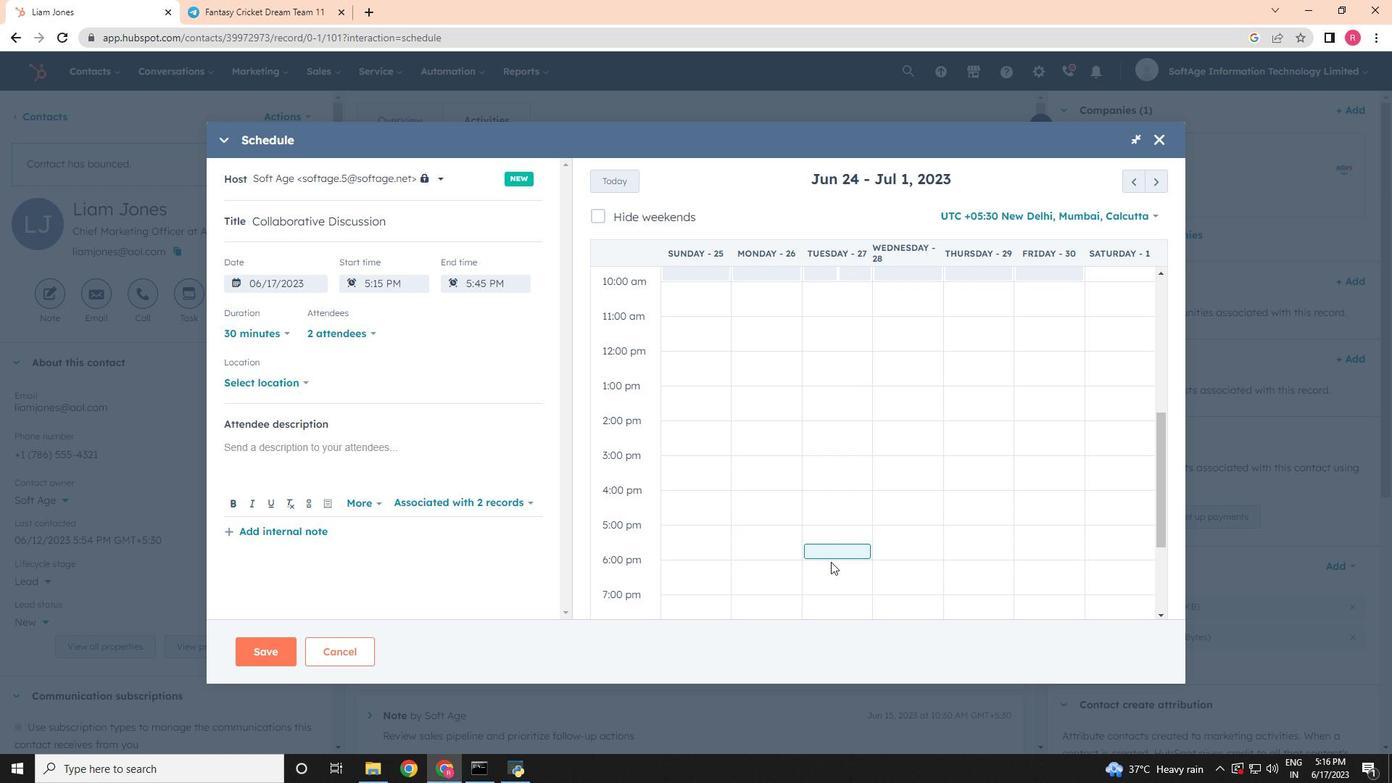 
Action: Mouse pressed left at (833, 573)
Screenshot: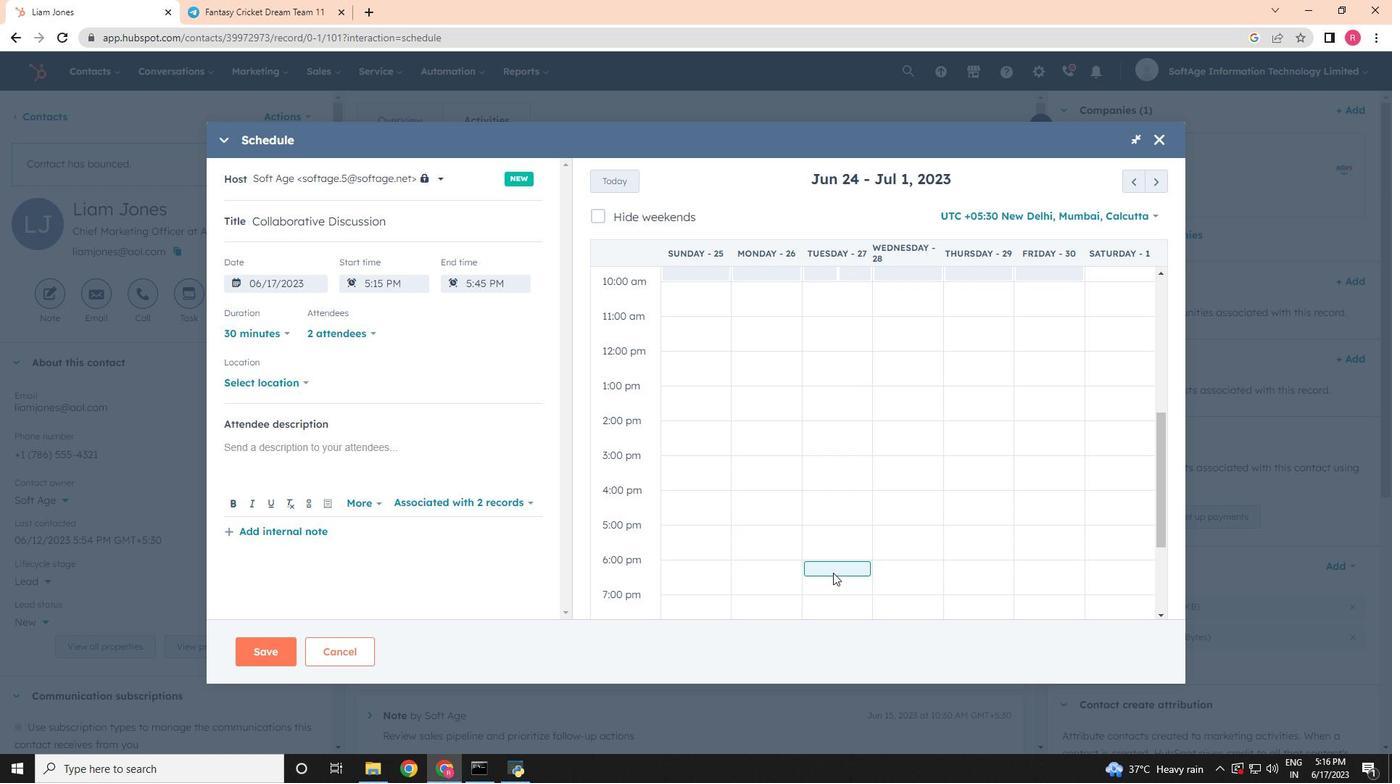
Action: Mouse moved to (300, 383)
Screenshot: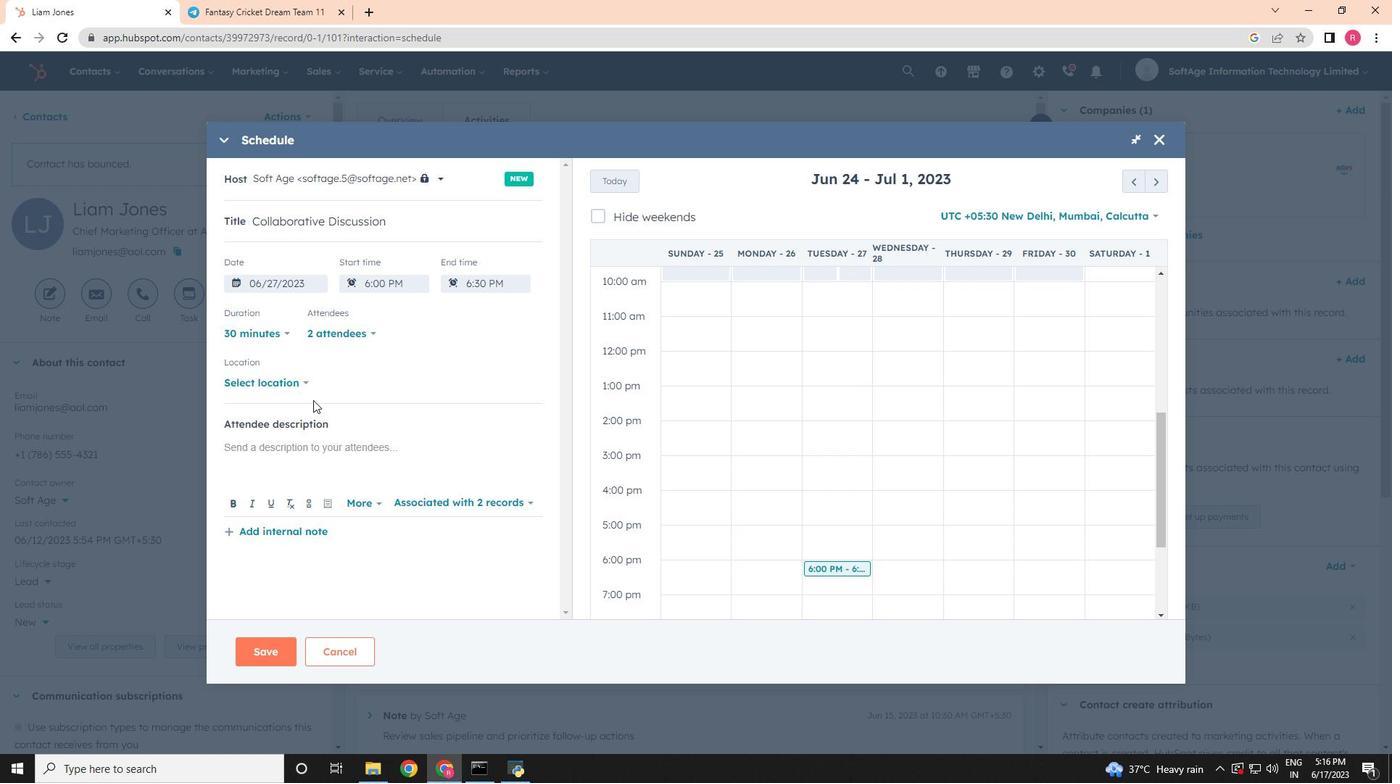 
Action: Mouse pressed left at (300, 383)
Screenshot: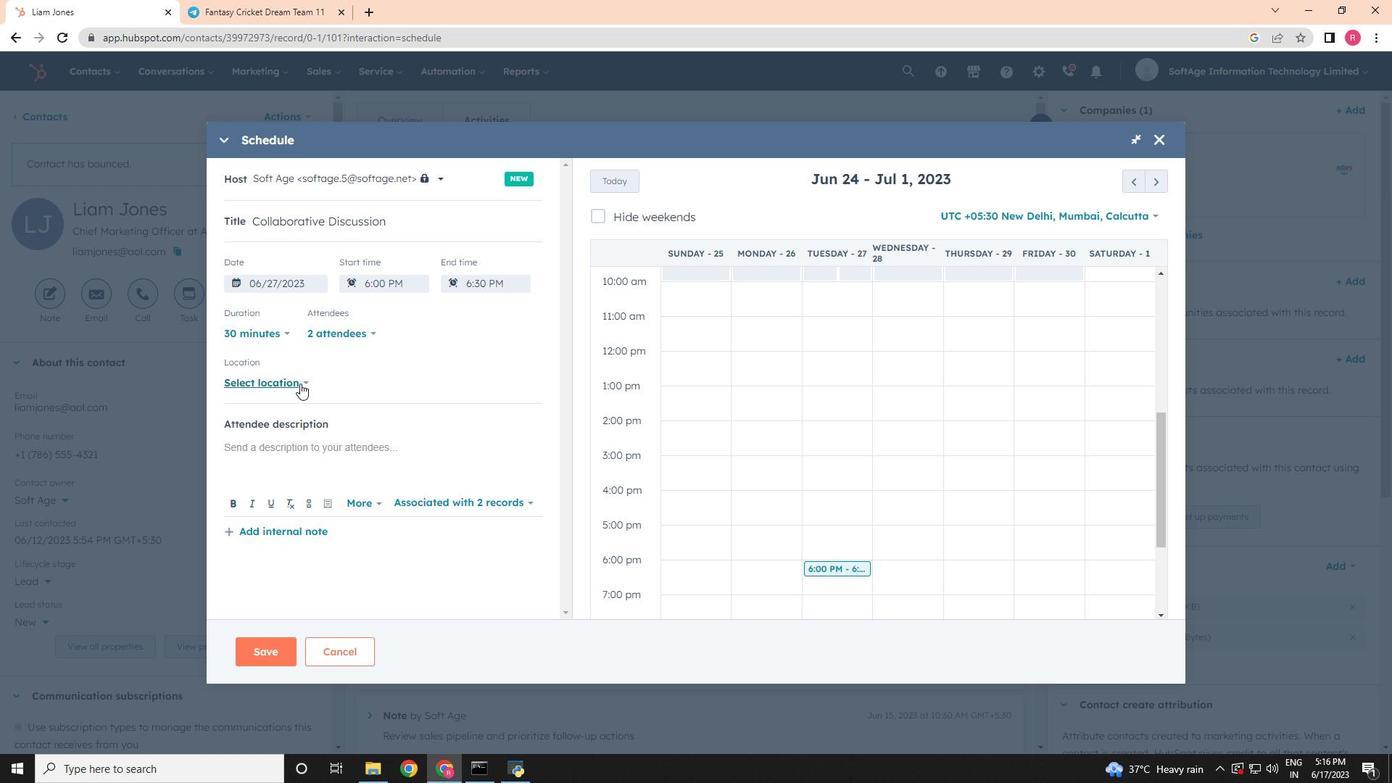 
Action: Mouse moved to (359, 370)
Screenshot: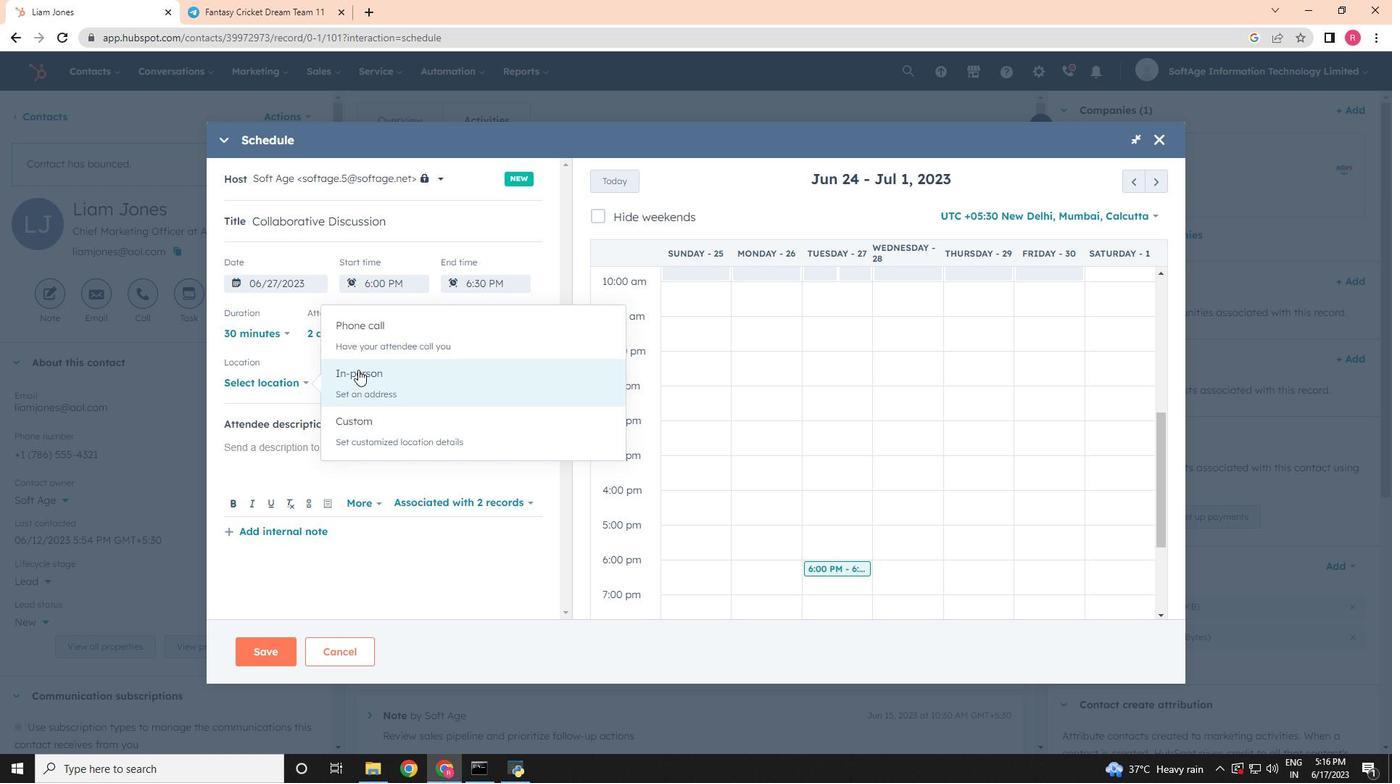 
Action: Mouse pressed left at (359, 370)
Screenshot: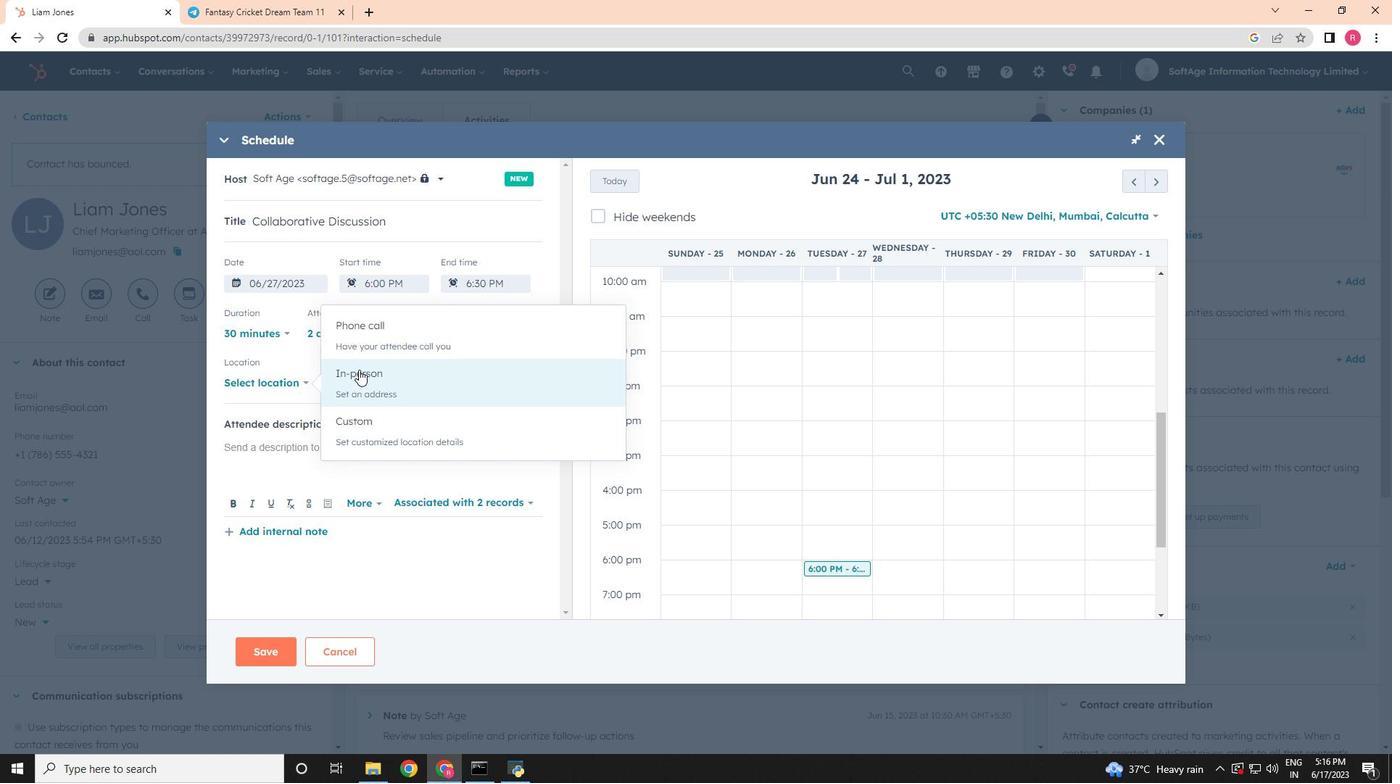 
Action: Mouse moved to (356, 377)
Screenshot: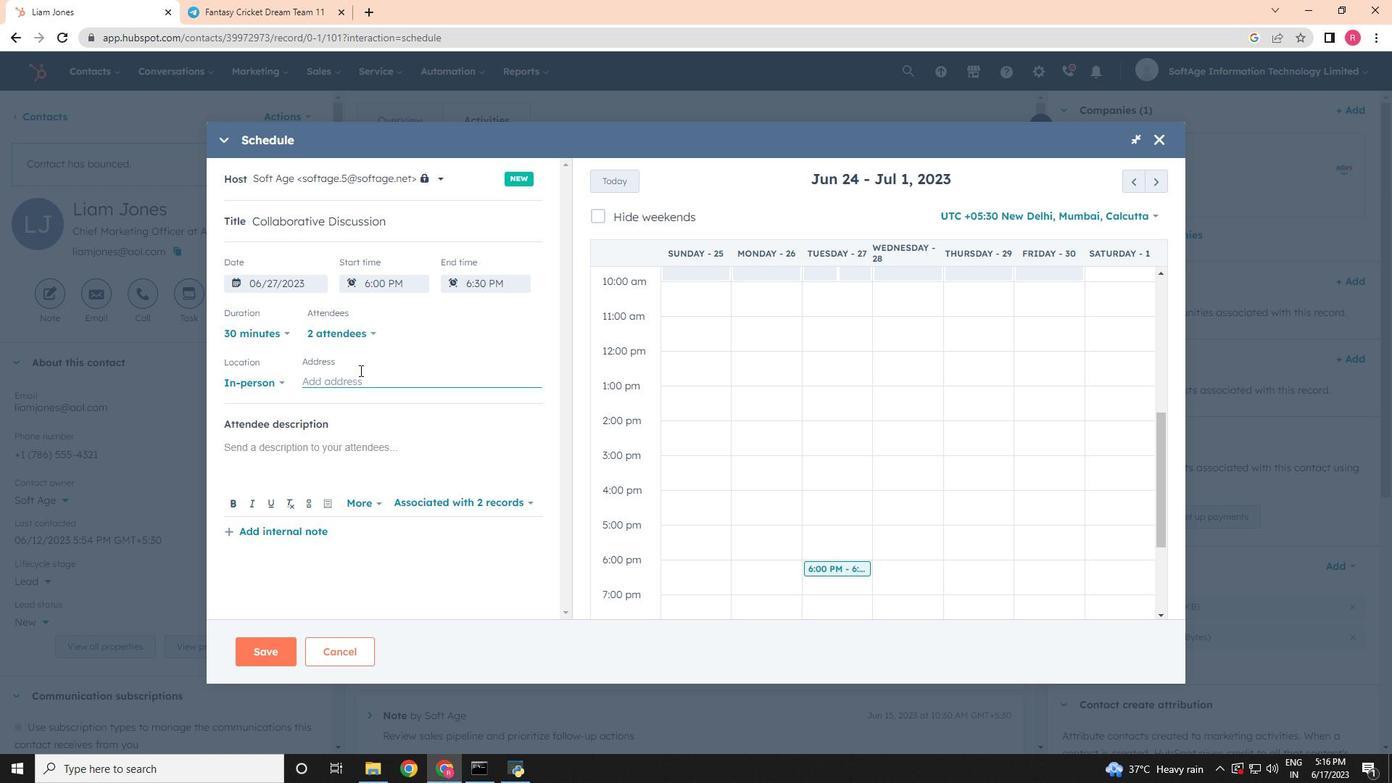 
Action: Mouse pressed left at (356, 377)
Screenshot: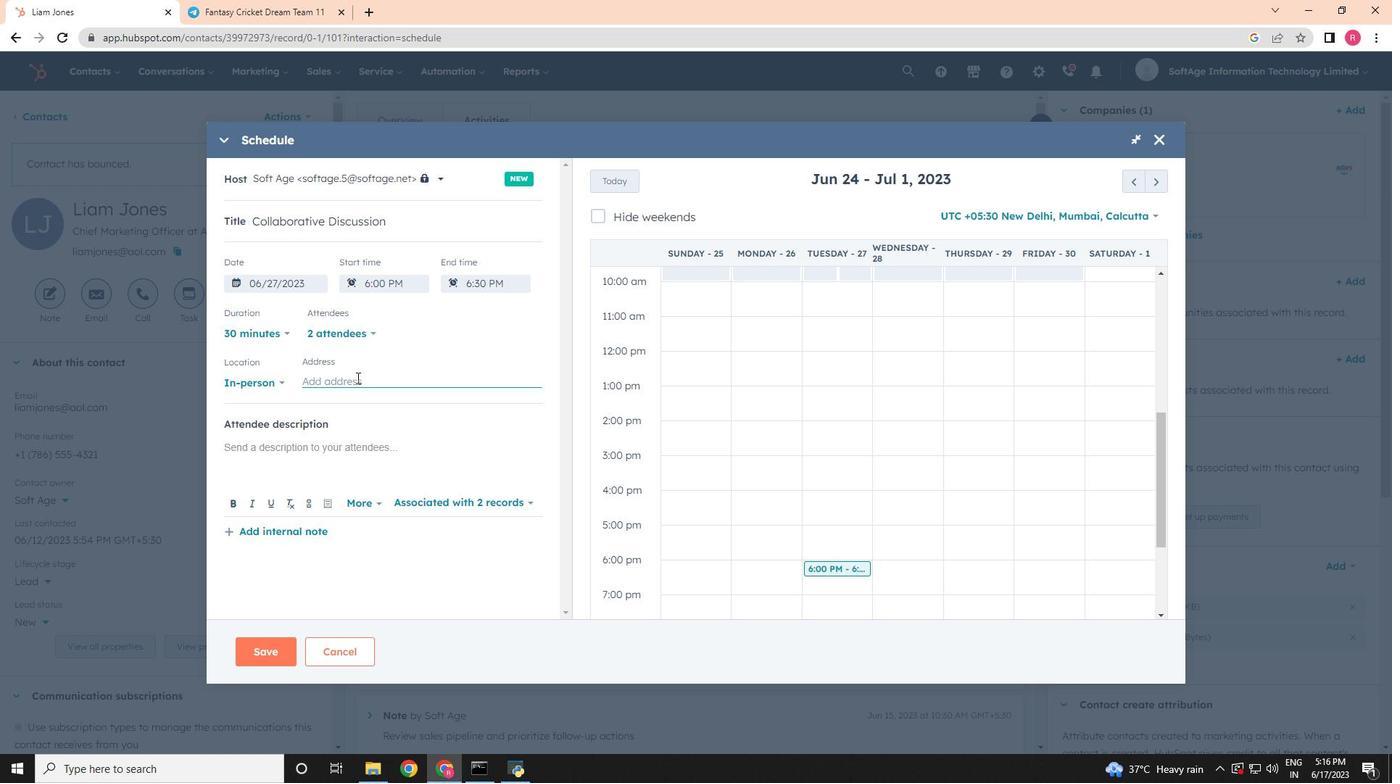 
Action: Key pressed <Key.shift>Los<Key.space><Key.shift>Angeles
Screenshot: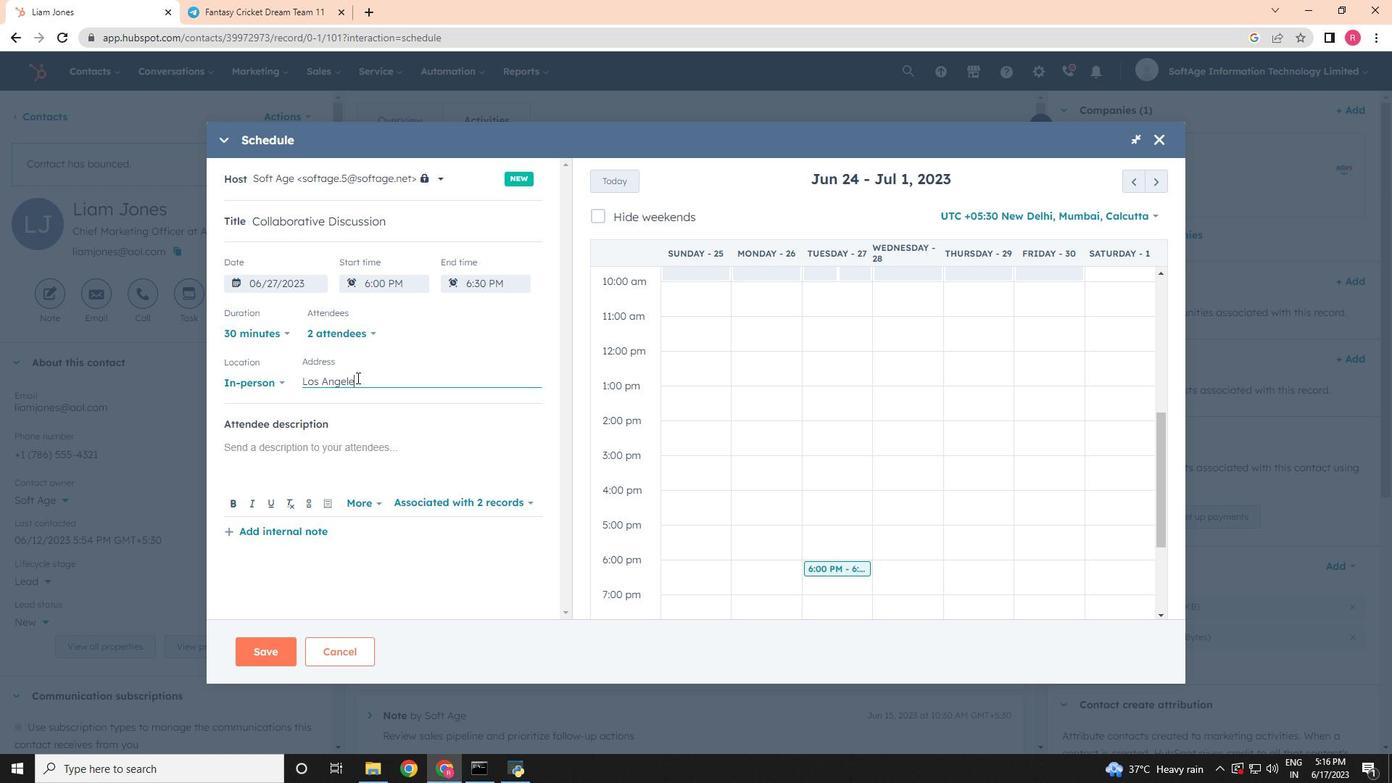
Action: Mouse moved to (303, 443)
Screenshot: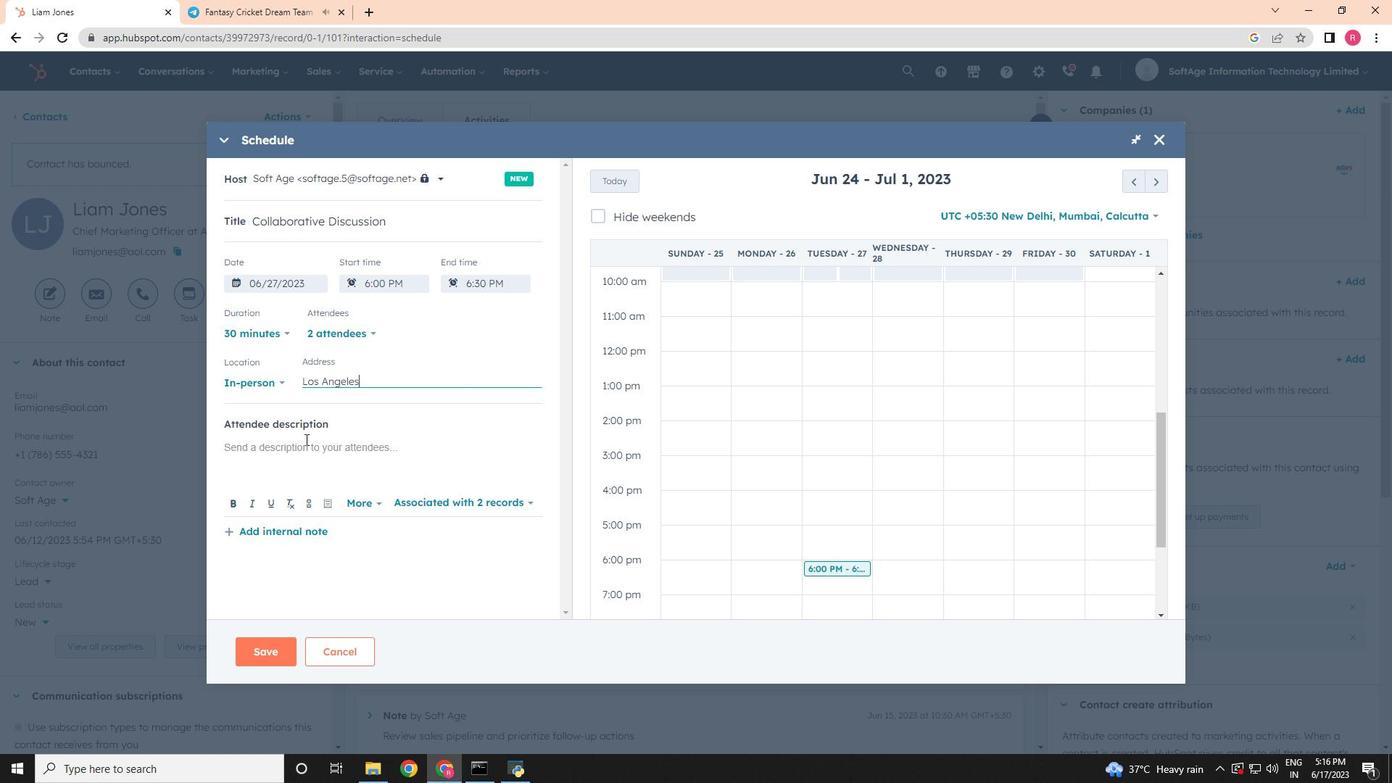 
Action: Mouse pressed left at (303, 443)
Screenshot: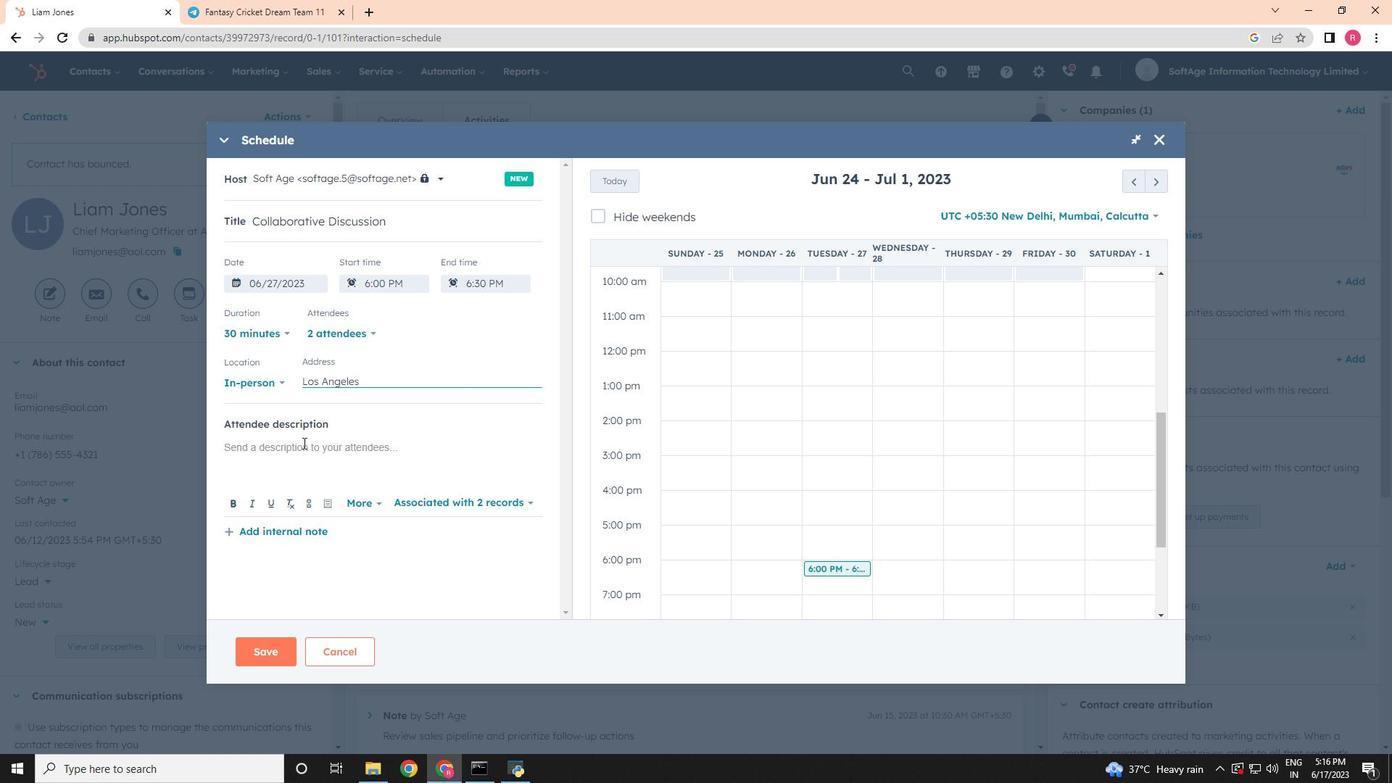 
Action: Key pressed <Key.shift>Kindly<Key.space>join<Key.space>this<Key.space>meeting<Key.space>to<Key.space>understand<Key.space><Key.shift>Product<Key.space><Key.shift>Demo<Key.space>and<Key.space><Key.shift>Servce<Key.space><Key.backspace><Key.backspace><Key.backspace><Key.backspace>cice<Key.space><Key.shift>Presentation.
Screenshot: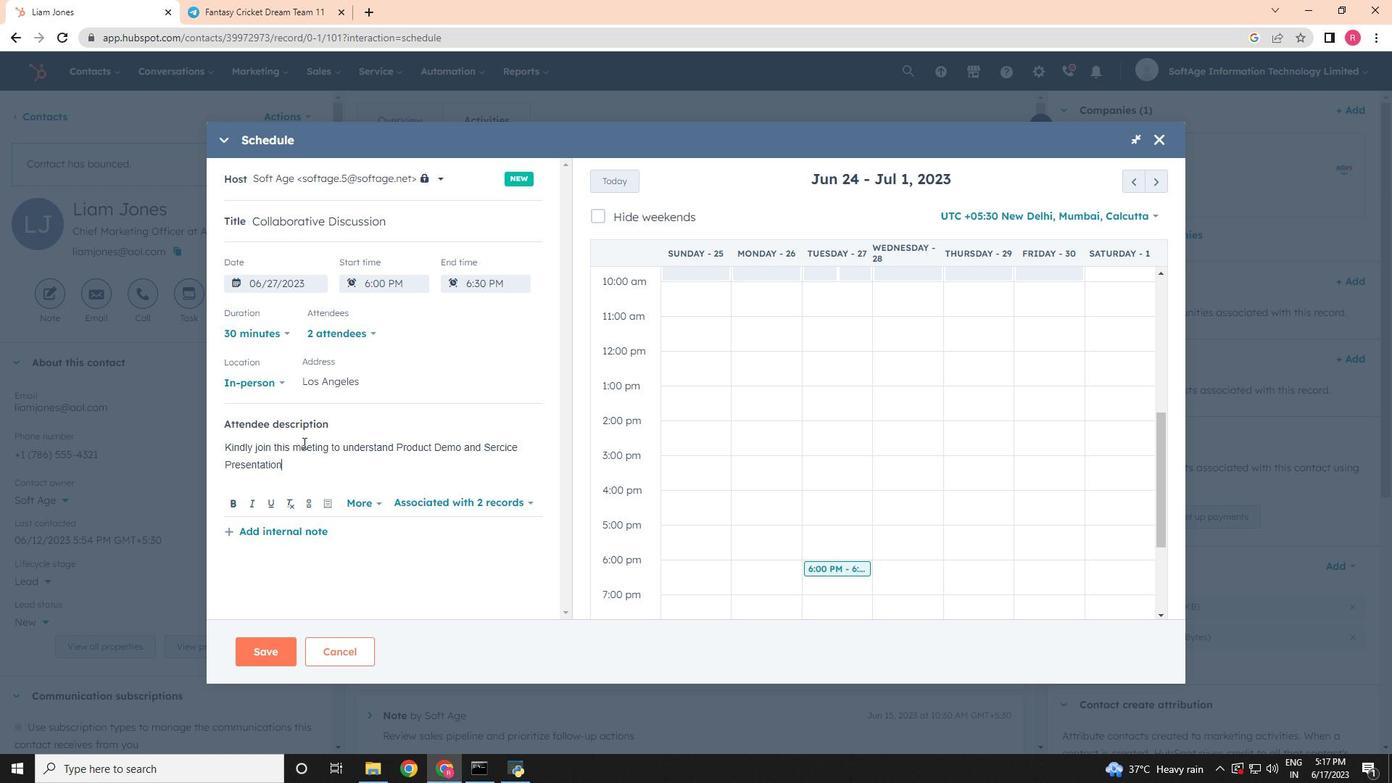 
Action: Mouse moved to (265, 649)
Screenshot: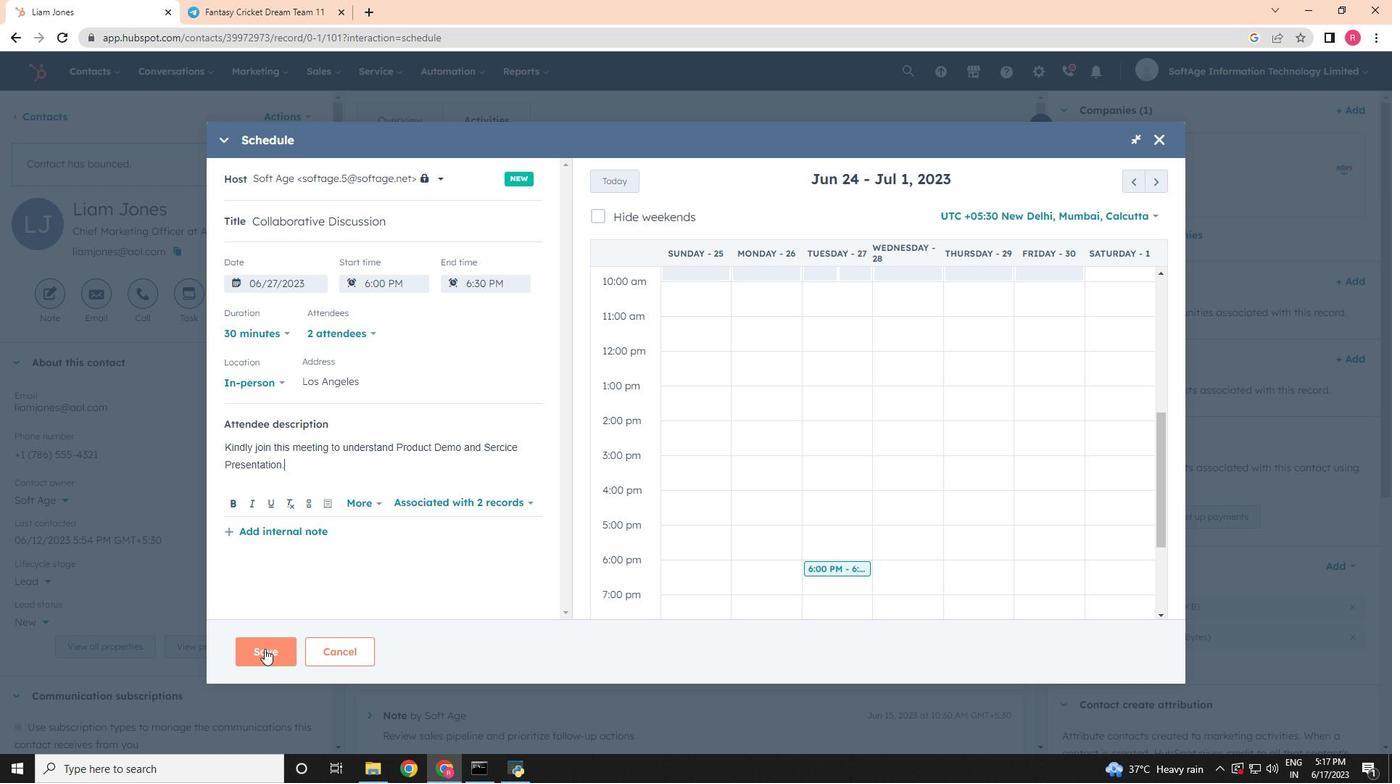 
Action: Mouse pressed left at (265, 649)
Screenshot: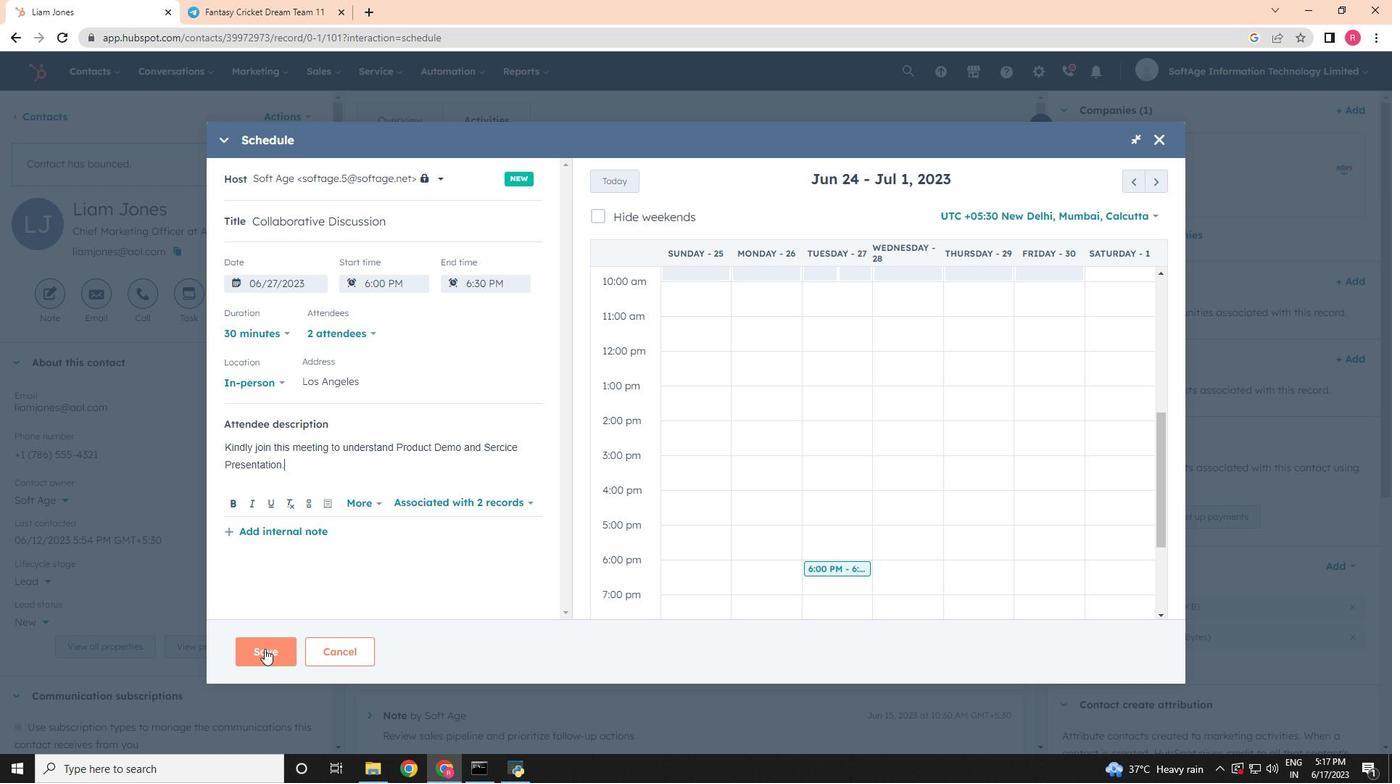 
